 Task: View all reviews of home in Joshua Tree, California, United States.
Action: Mouse moved to (874, 85)
Screenshot: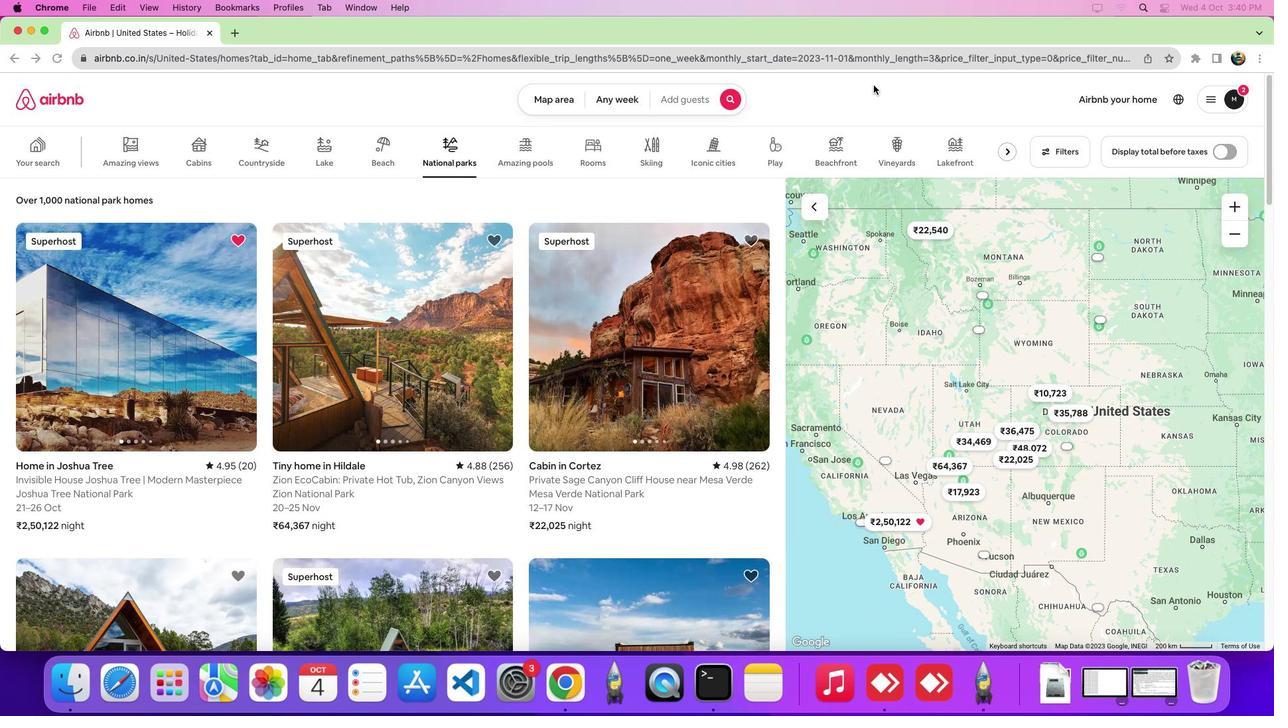 
Action: Mouse pressed left at (874, 85)
Screenshot: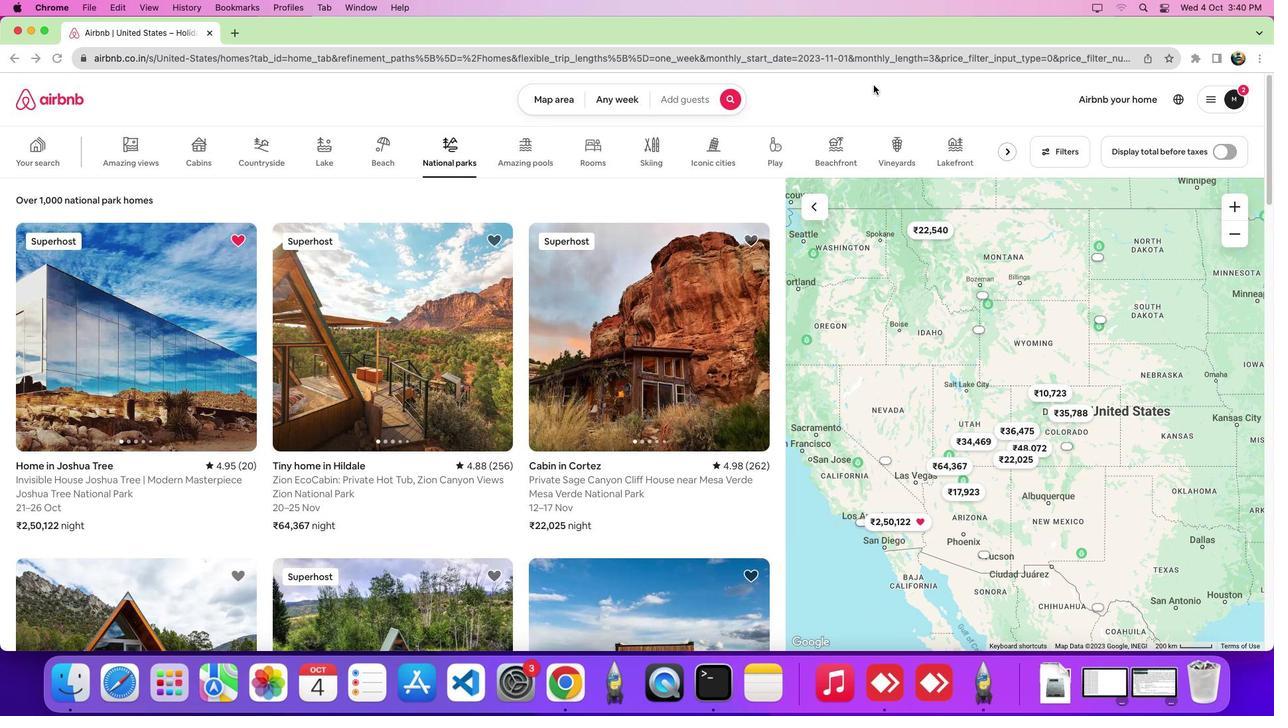 
Action: Mouse moved to (458, 161)
Screenshot: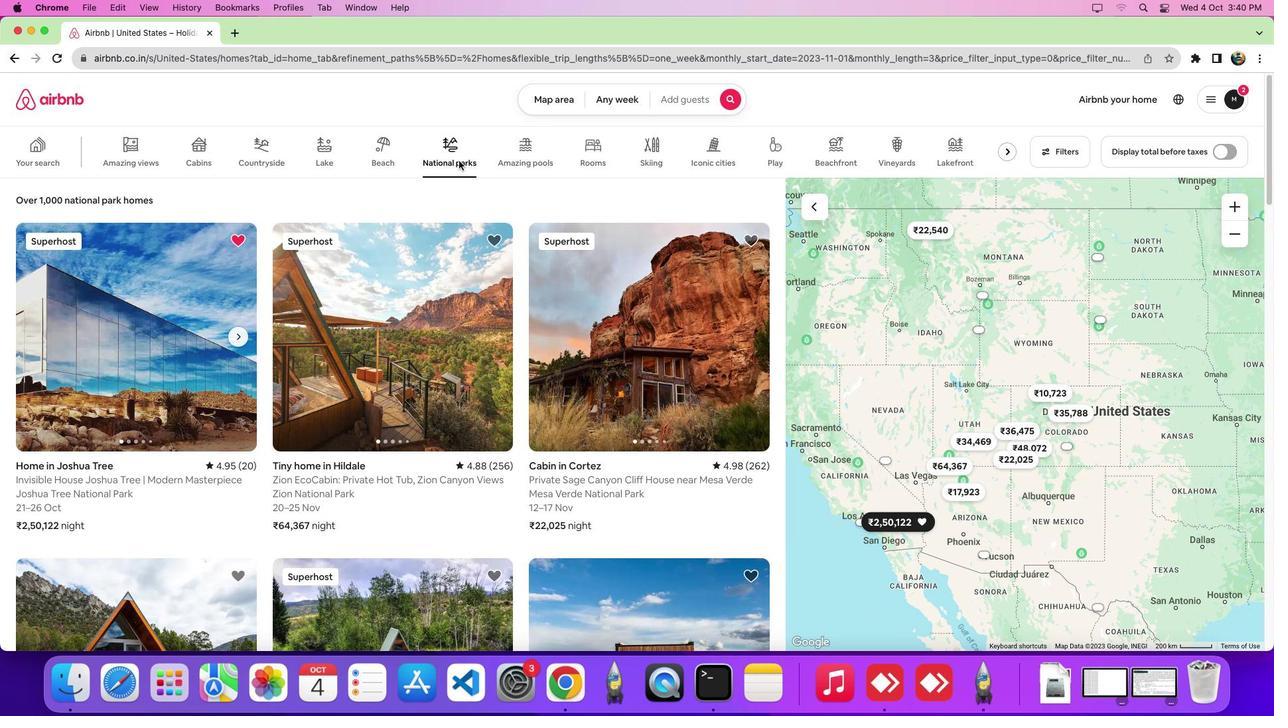 
Action: Mouse pressed left at (458, 161)
Screenshot: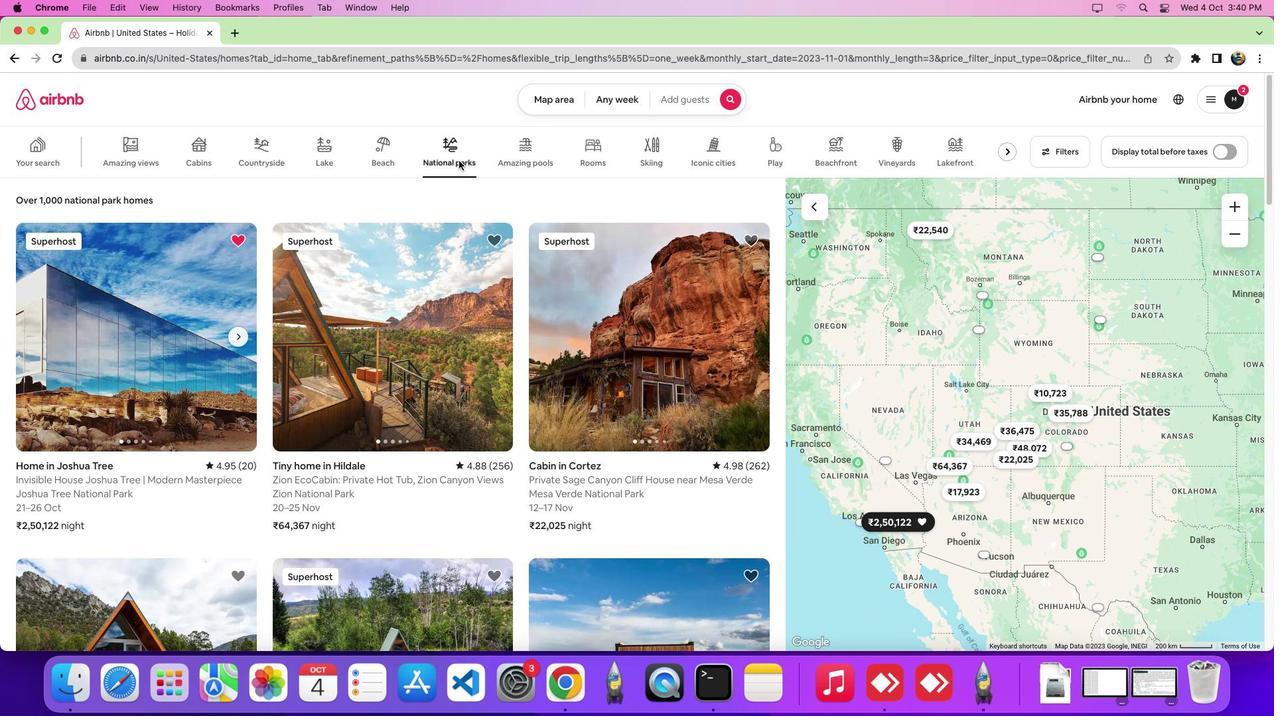 
Action: Mouse moved to (142, 315)
Screenshot: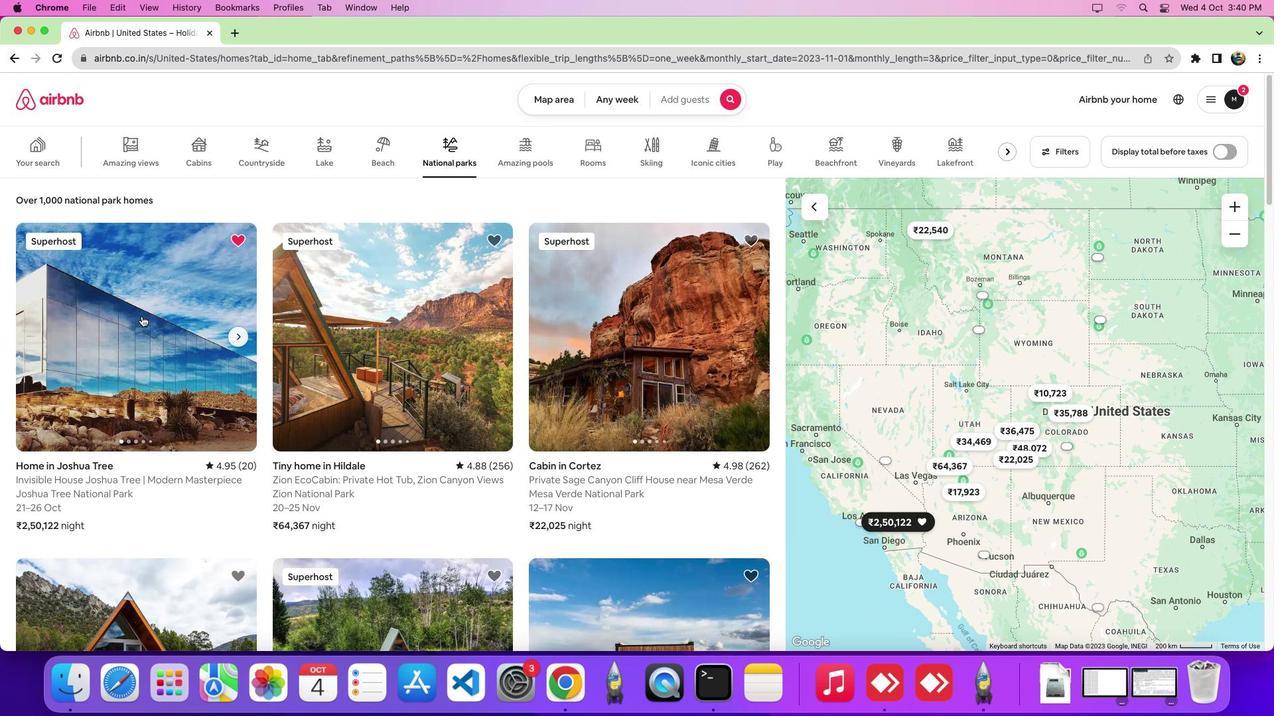 
Action: Mouse pressed left at (142, 315)
Screenshot: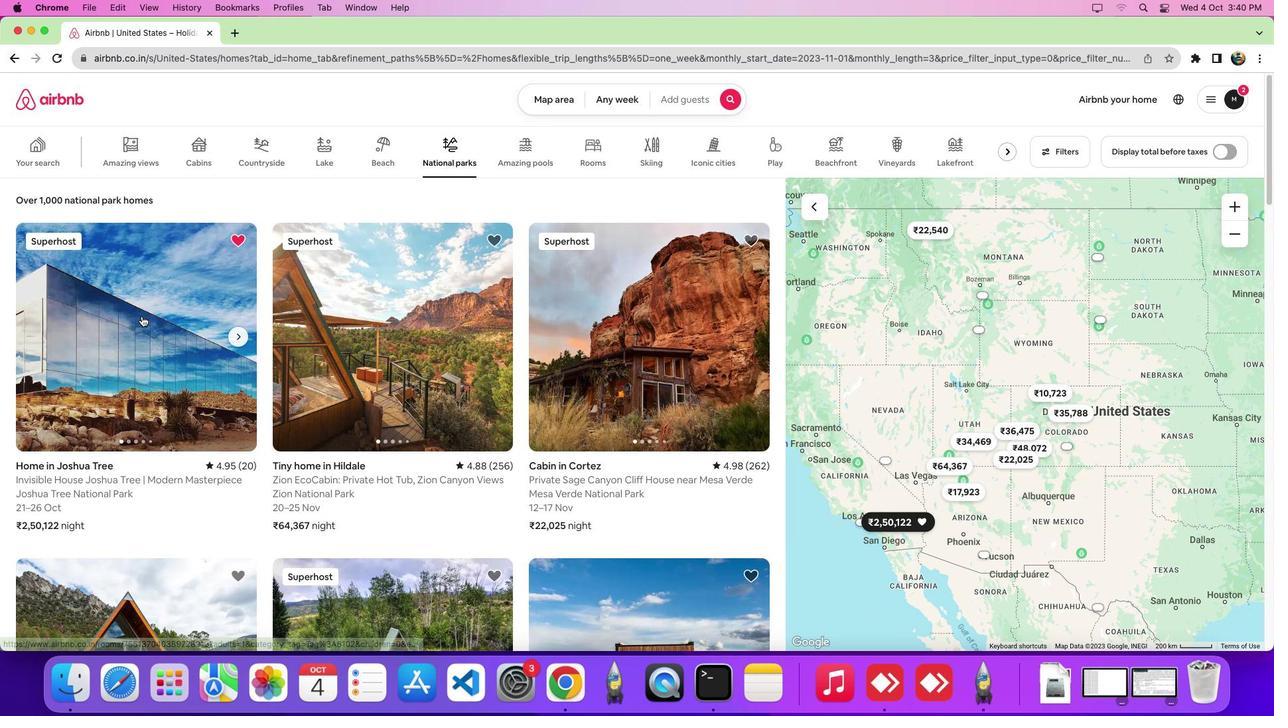 
Action: Mouse moved to (599, 292)
Screenshot: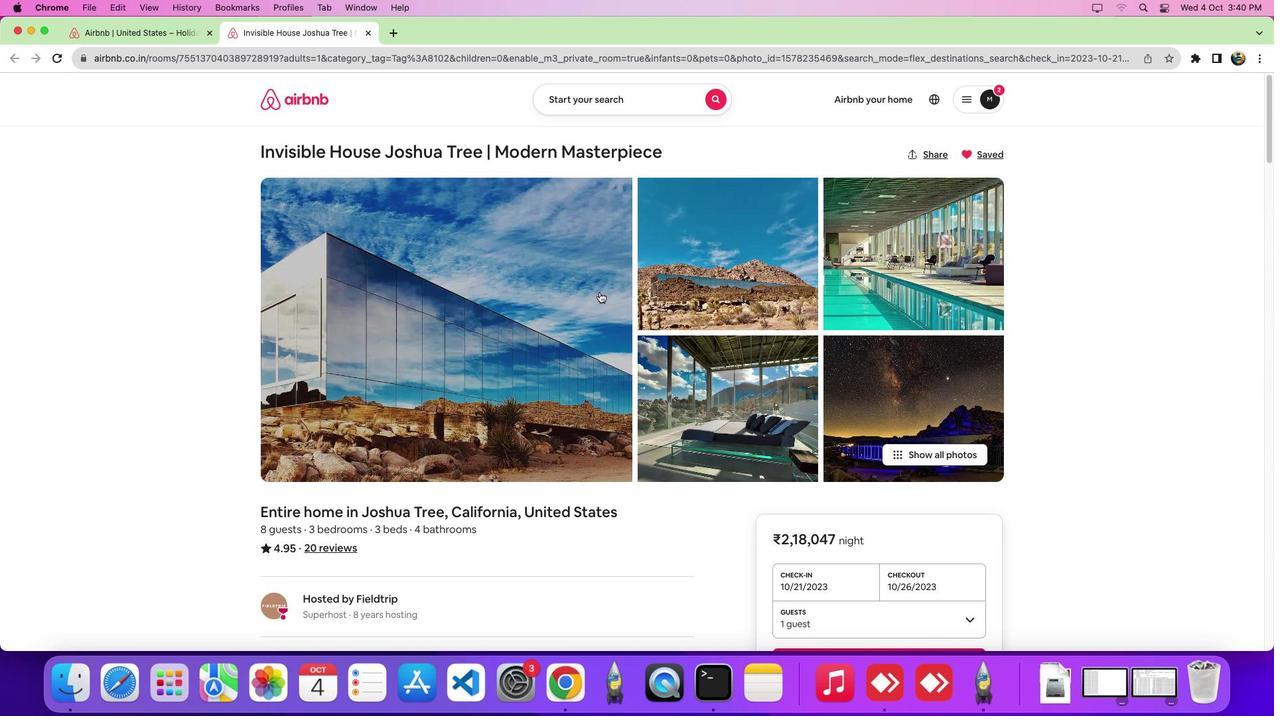 
Action: Mouse scrolled (599, 292) with delta (0, 0)
Screenshot: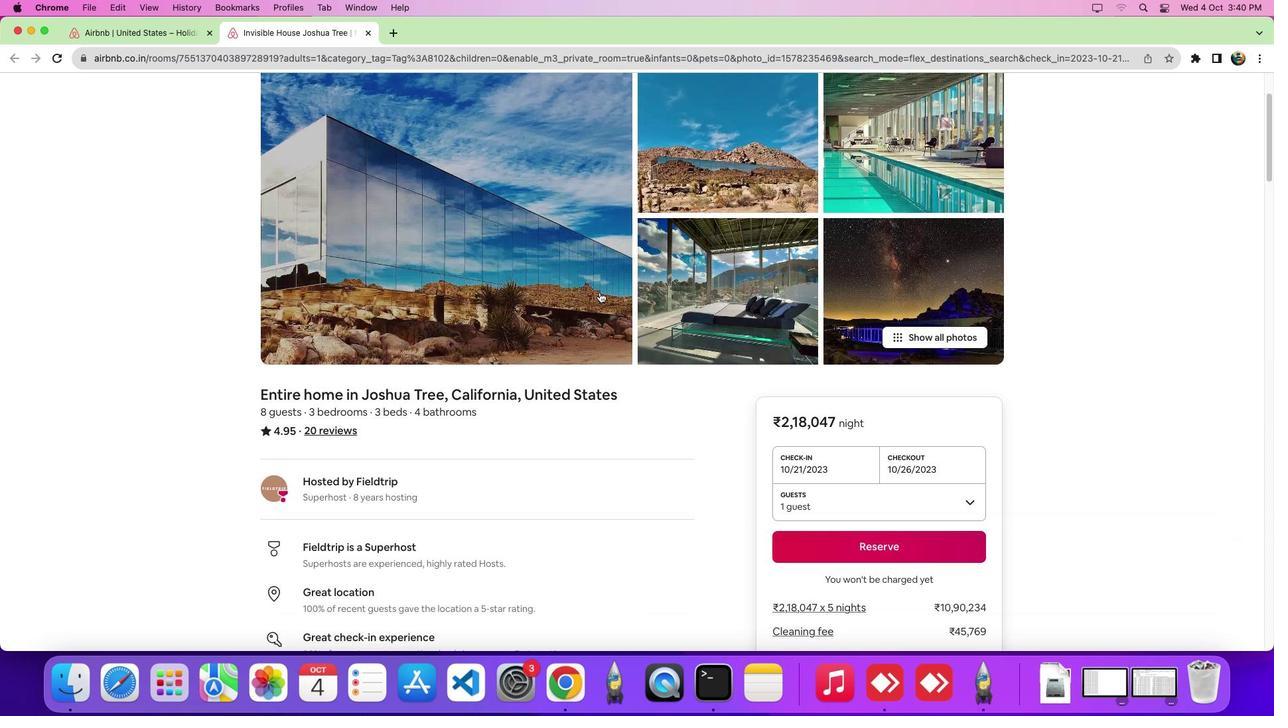 
Action: Mouse scrolled (599, 292) with delta (0, 0)
Screenshot: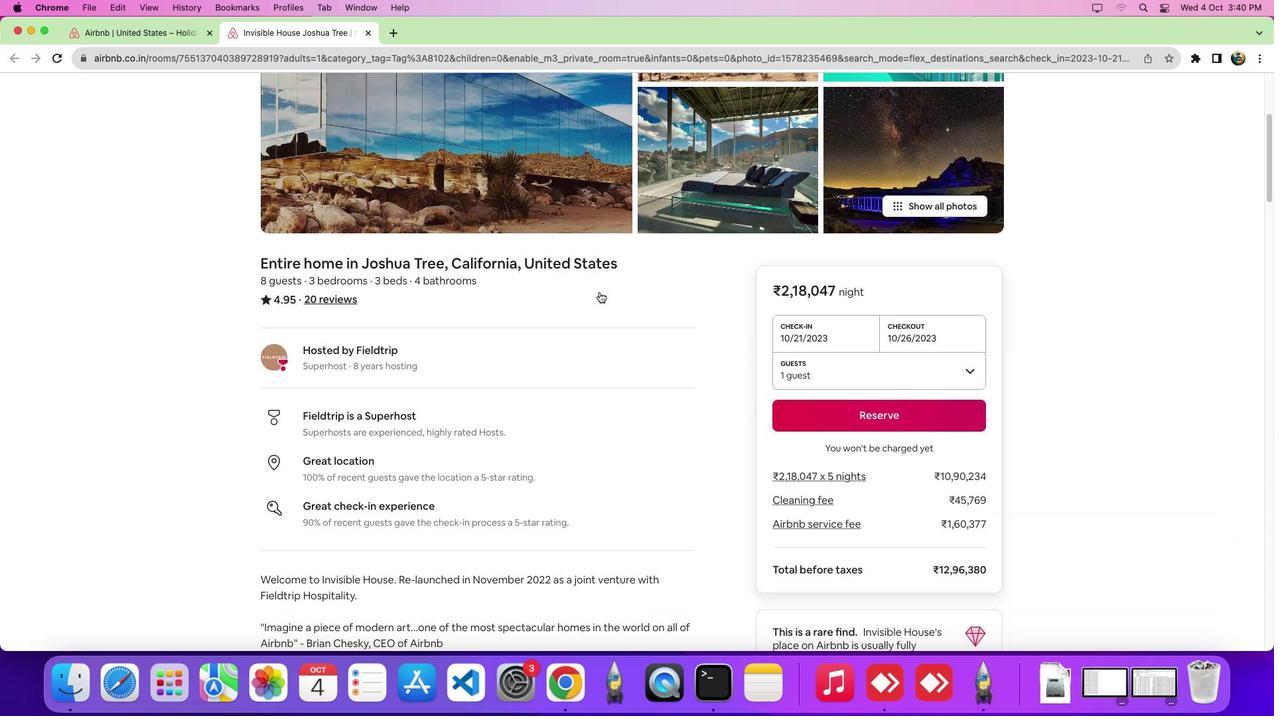 
Action: Mouse scrolled (599, 292) with delta (0, -5)
Screenshot: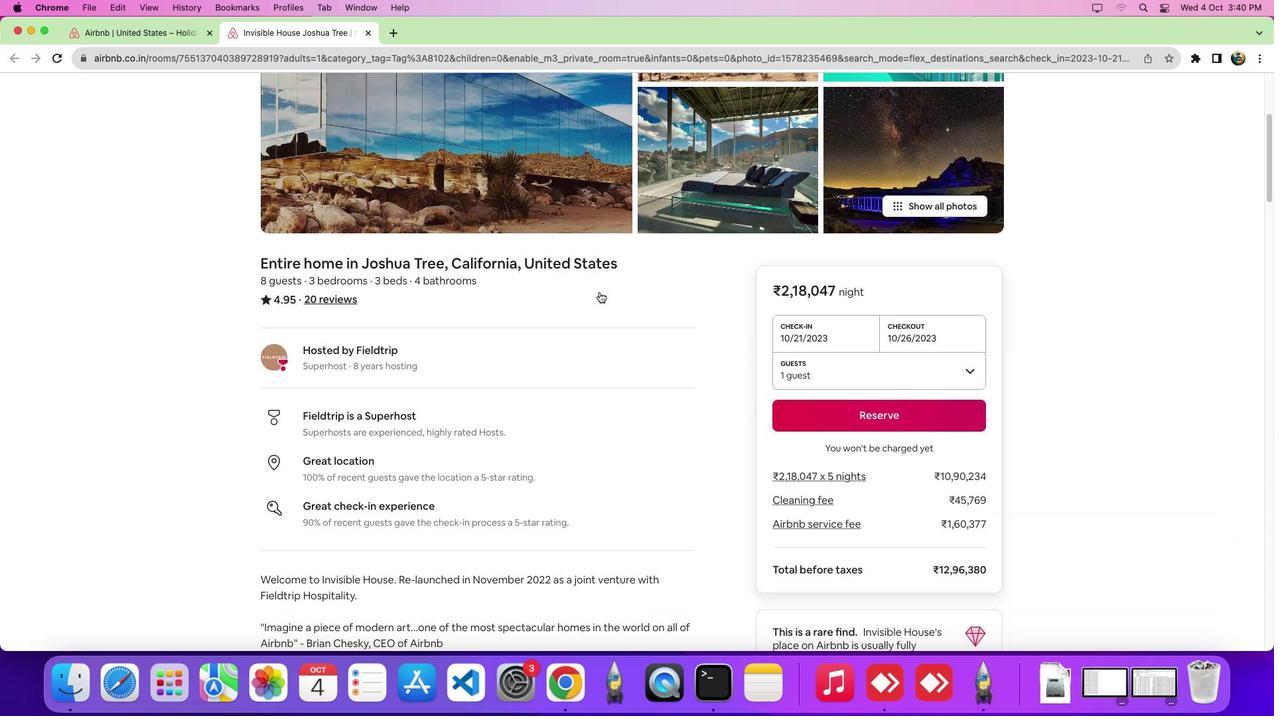 
Action: Mouse scrolled (599, 292) with delta (0, -6)
Screenshot: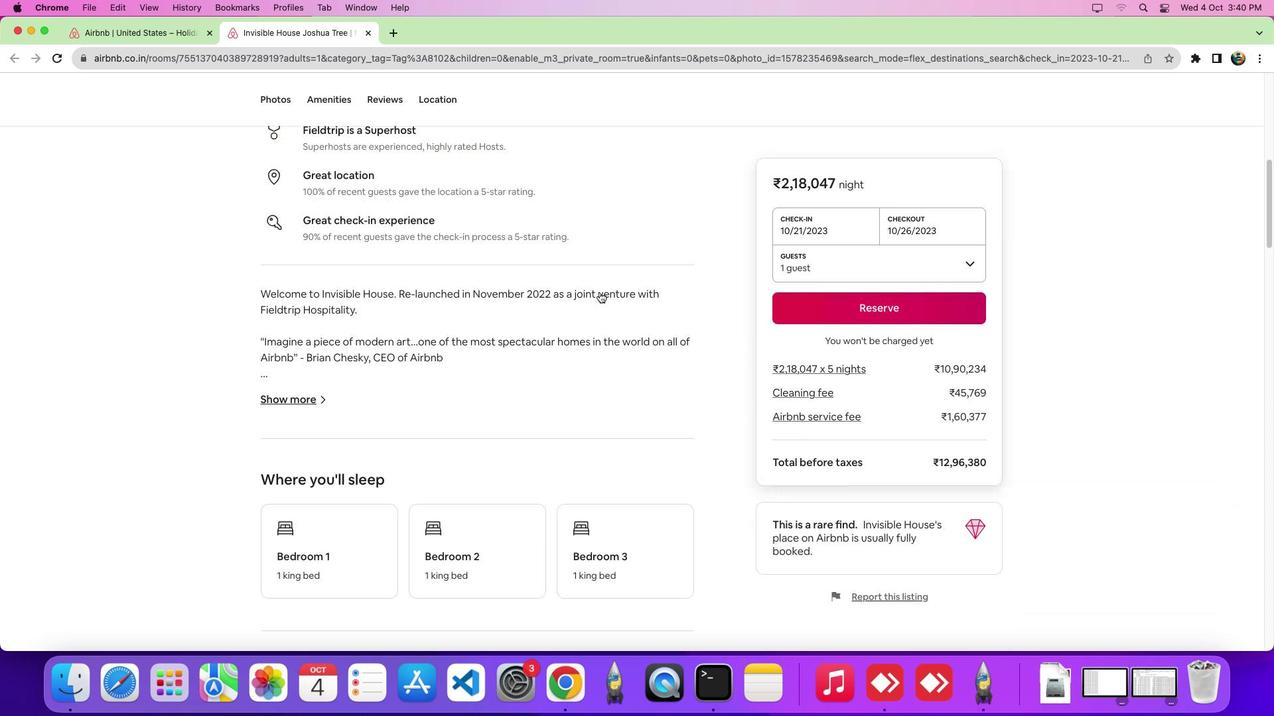 
Action: Mouse moved to (597, 290)
Screenshot: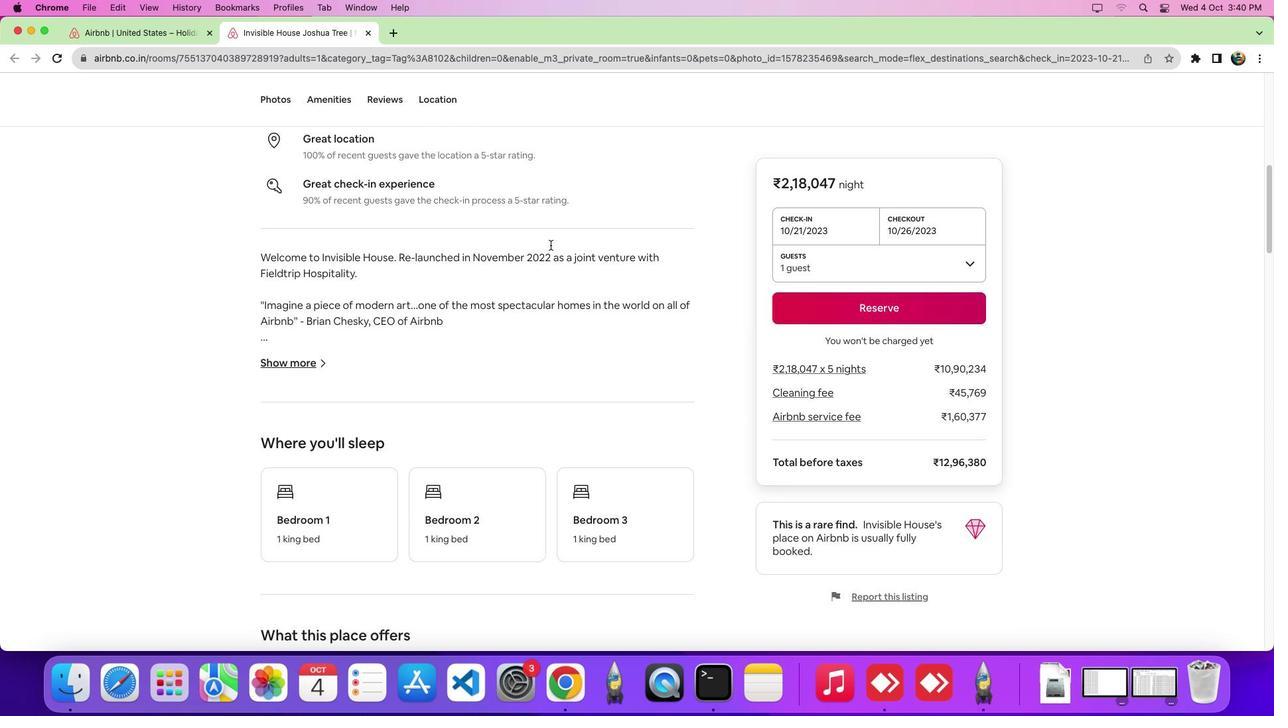 
Action: Mouse scrolled (597, 290) with delta (0, 0)
Screenshot: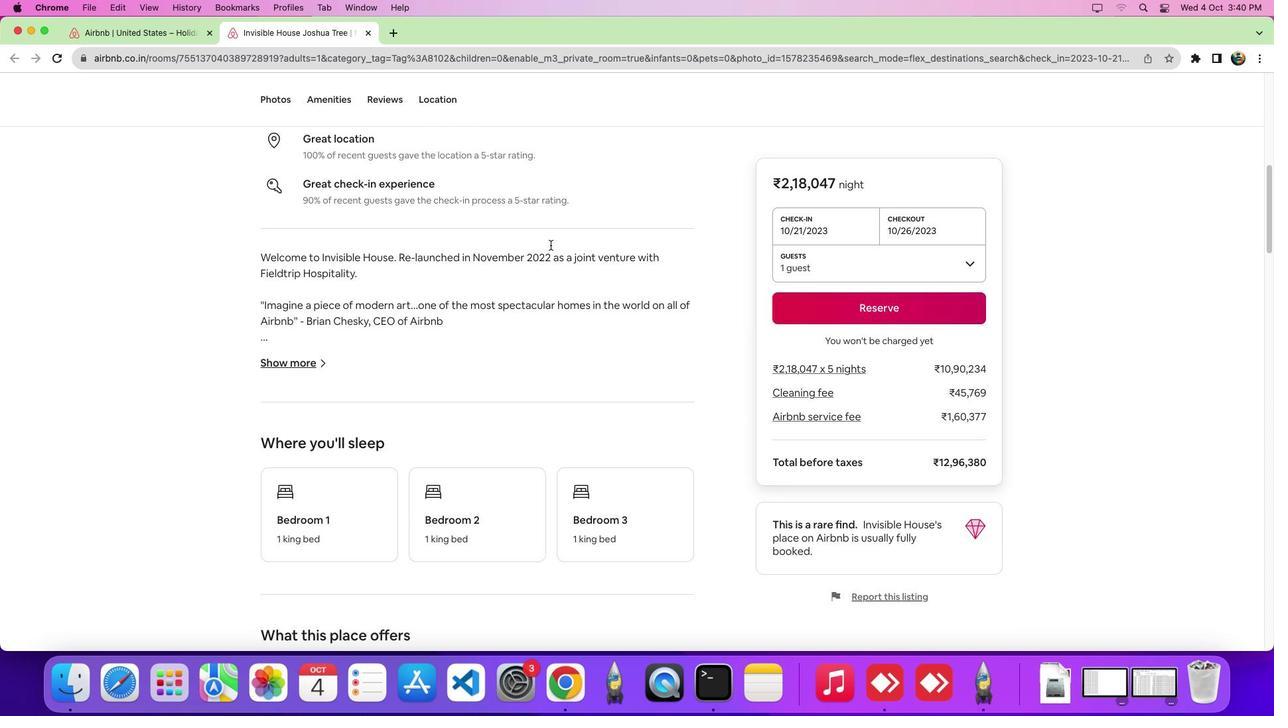 
Action: Mouse moved to (591, 282)
Screenshot: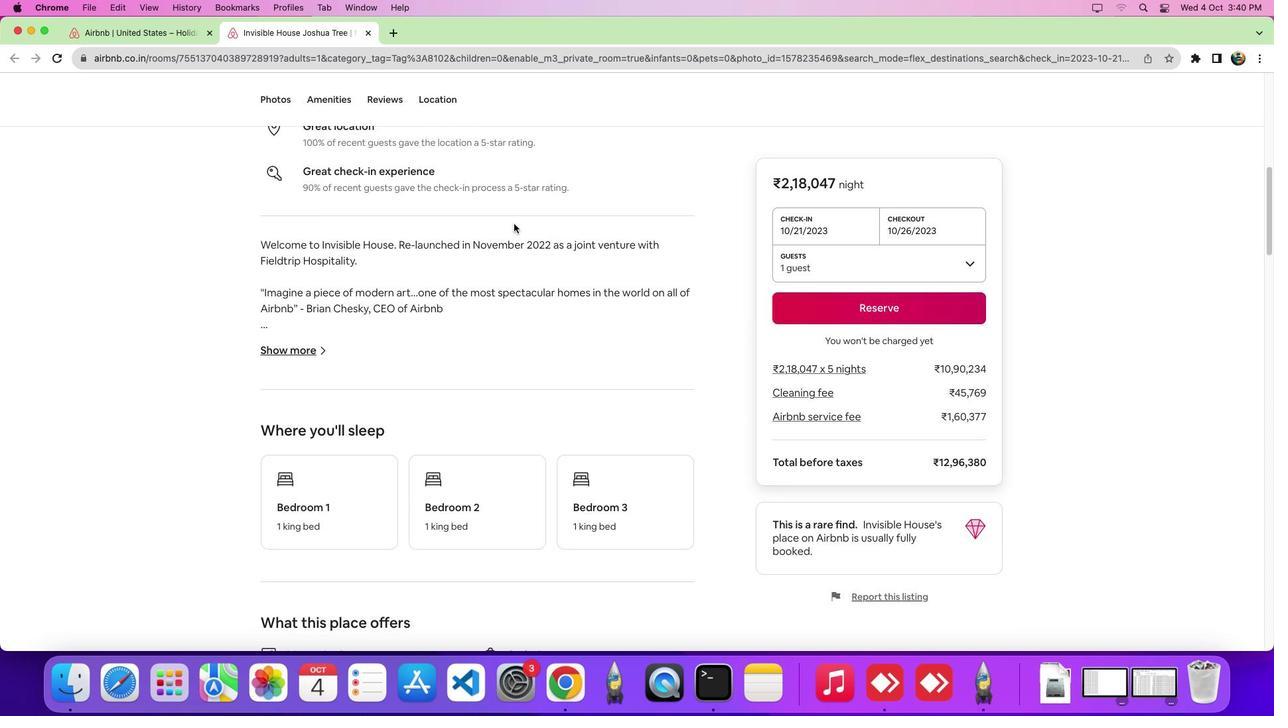 
Action: Mouse scrolled (591, 282) with delta (0, 0)
Screenshot: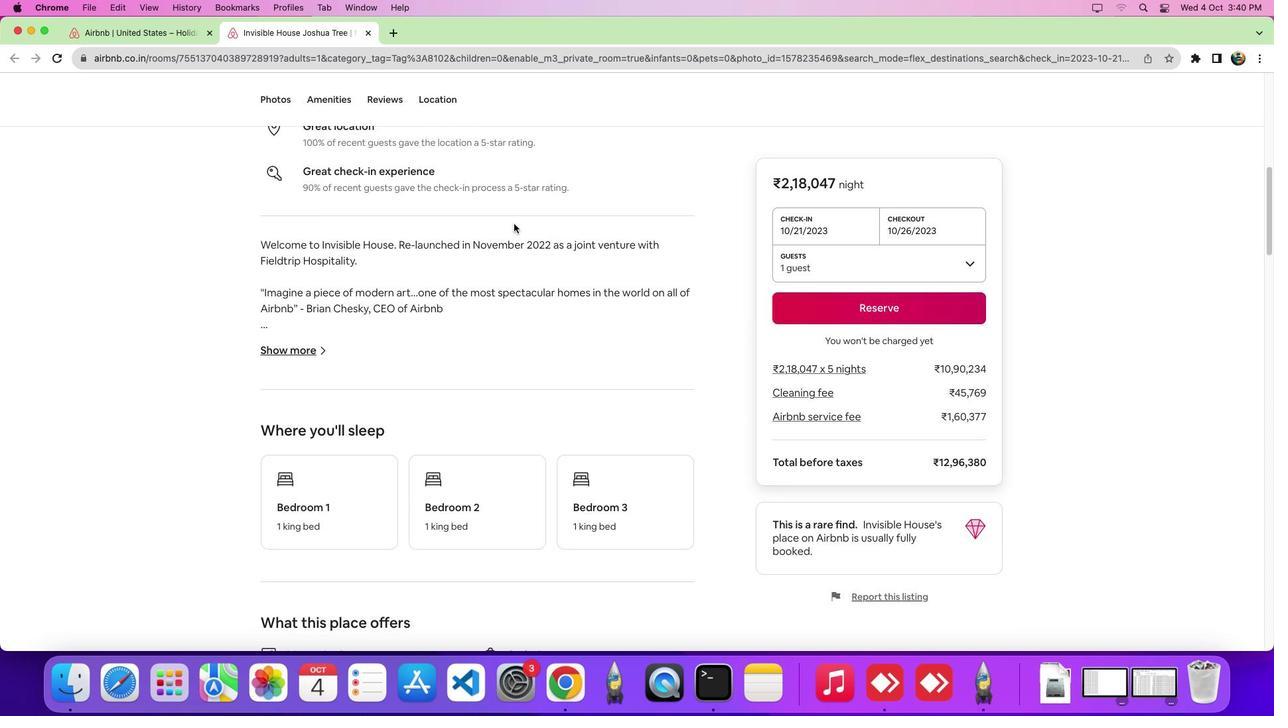 
Action: Mouse moved to (379, 103)
Screenshot: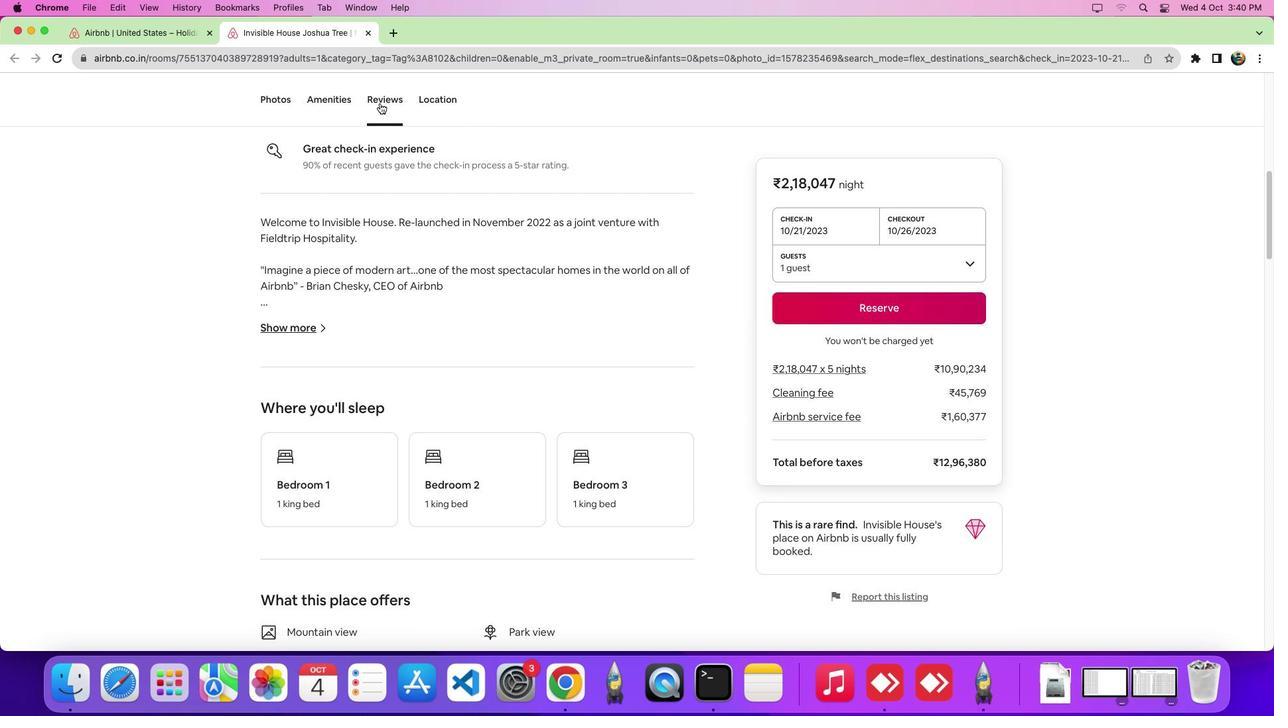
Action: Mouse pressed left at (379, 103)
Screenshot: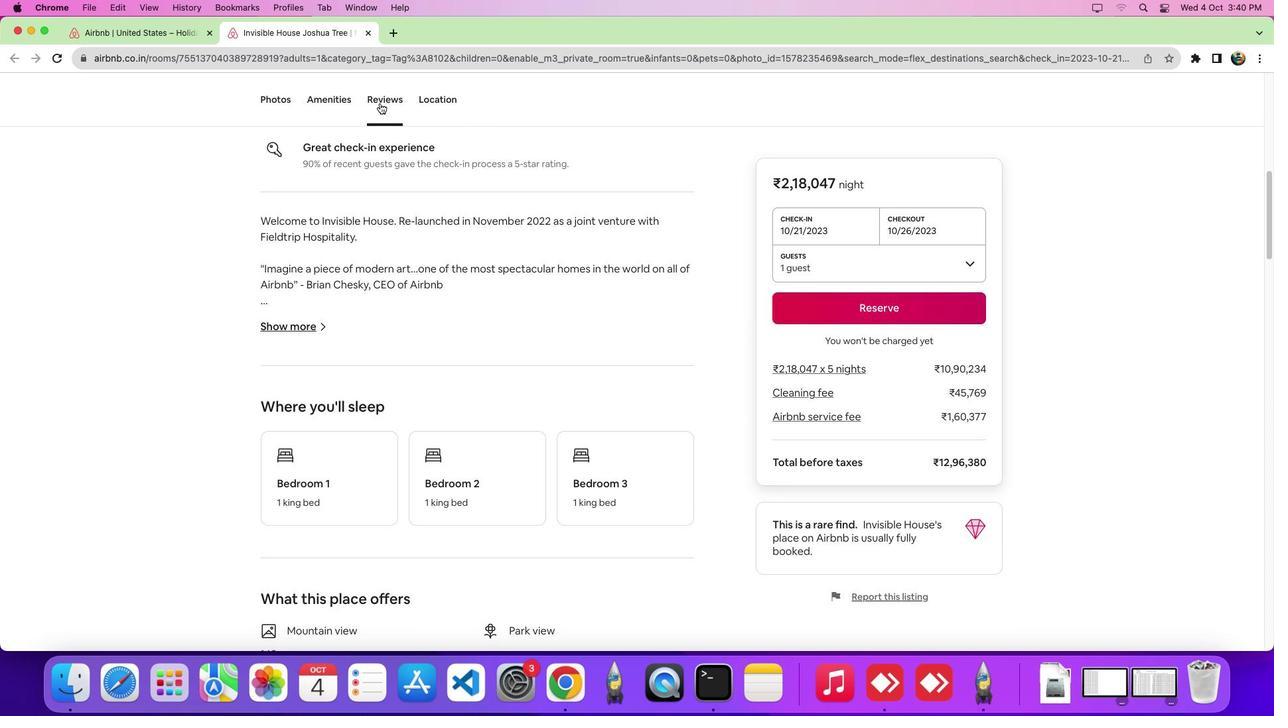 
Action: Mouse moved to (427, 272)
Screenshot: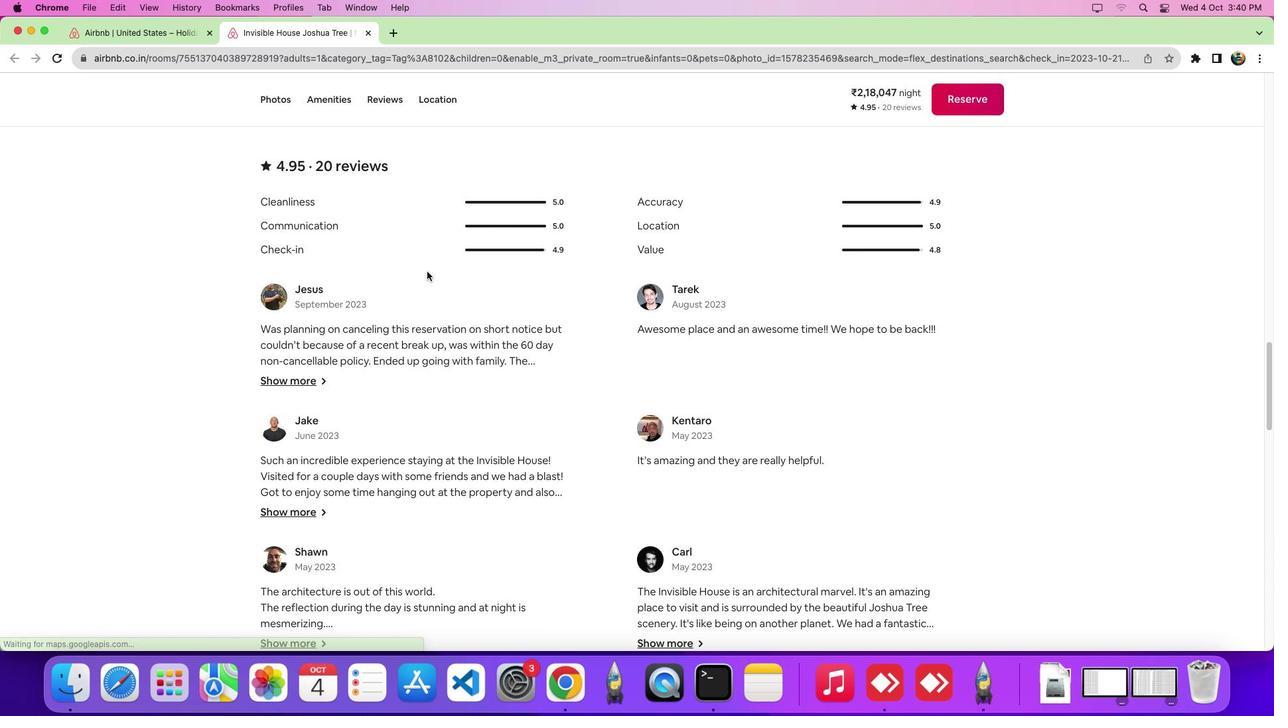 
Action: Mouse scrolled (427, 272) with delta (0, 0)
Screenshot: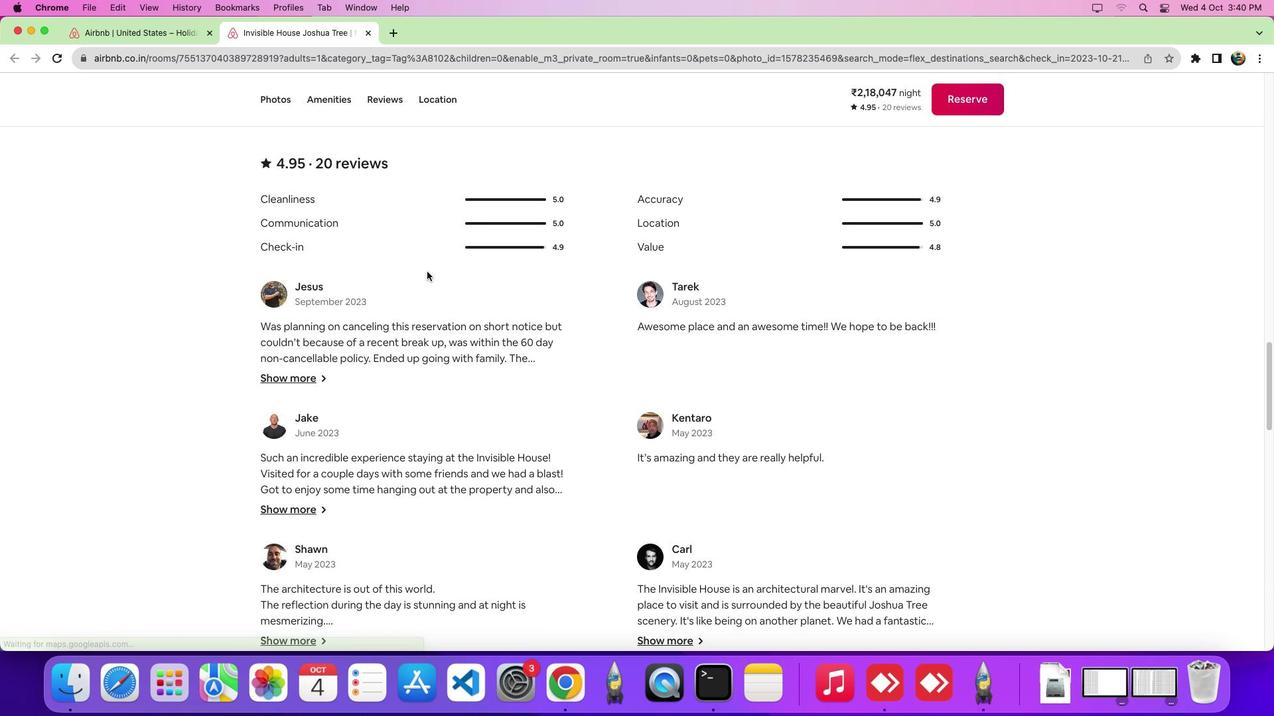 
Action: Mouse scrolled (427, 272) with delta (0, 0)
Screenshot: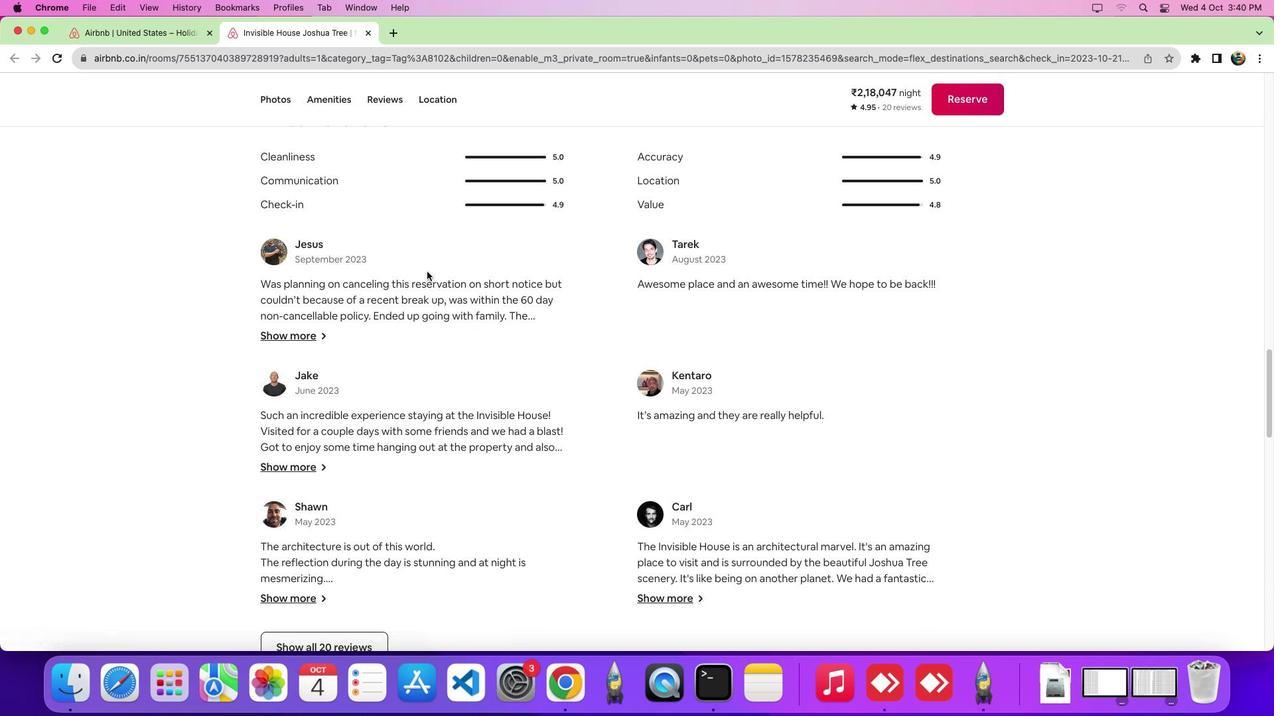 
Action: Mouse scrolled (427, 272) with delta (0, -4)
Screenshot: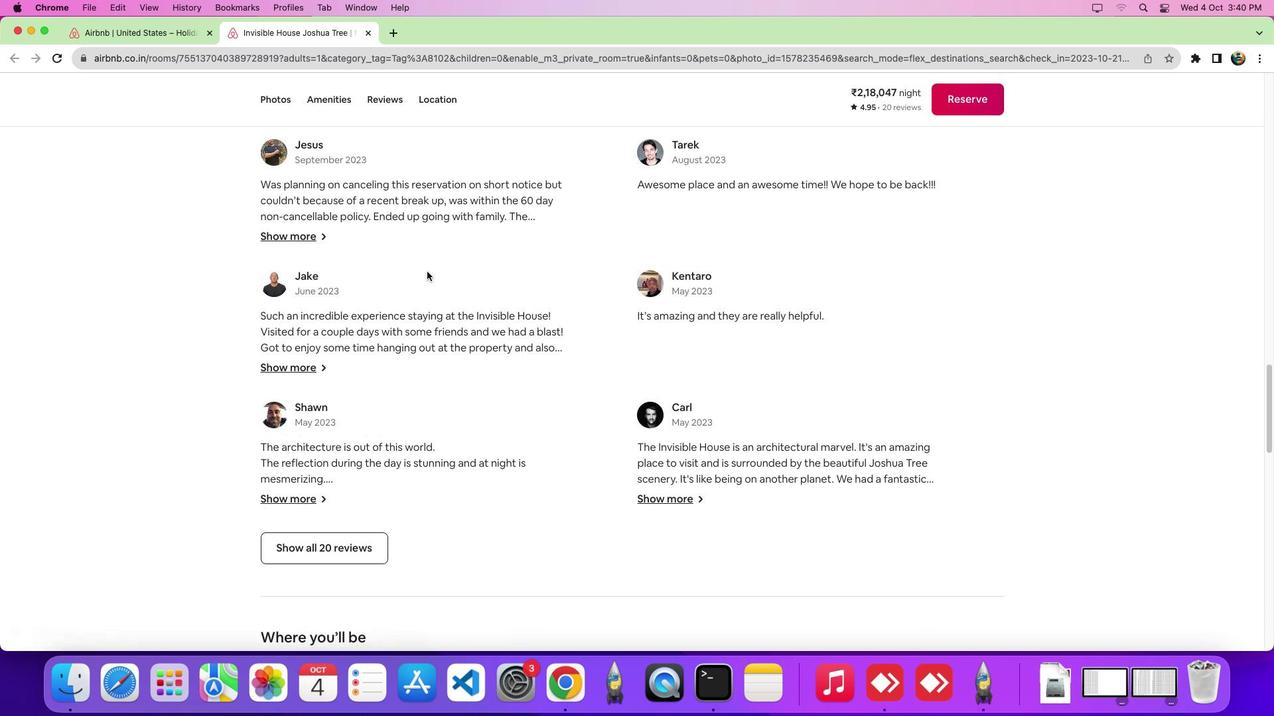 
Action: Mouse scrolled (427, 272) with delta (0, -4)
Screenshot: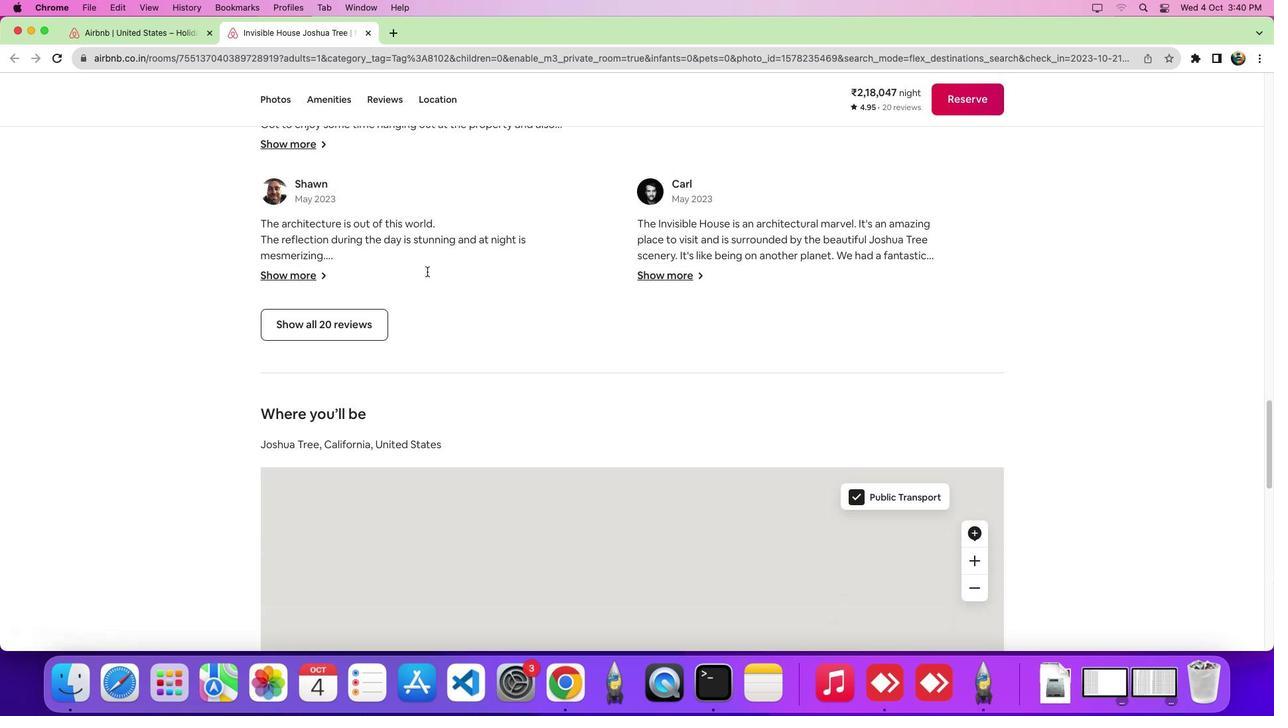 
Action: Mouse moved to (337, 235)
Screenshot: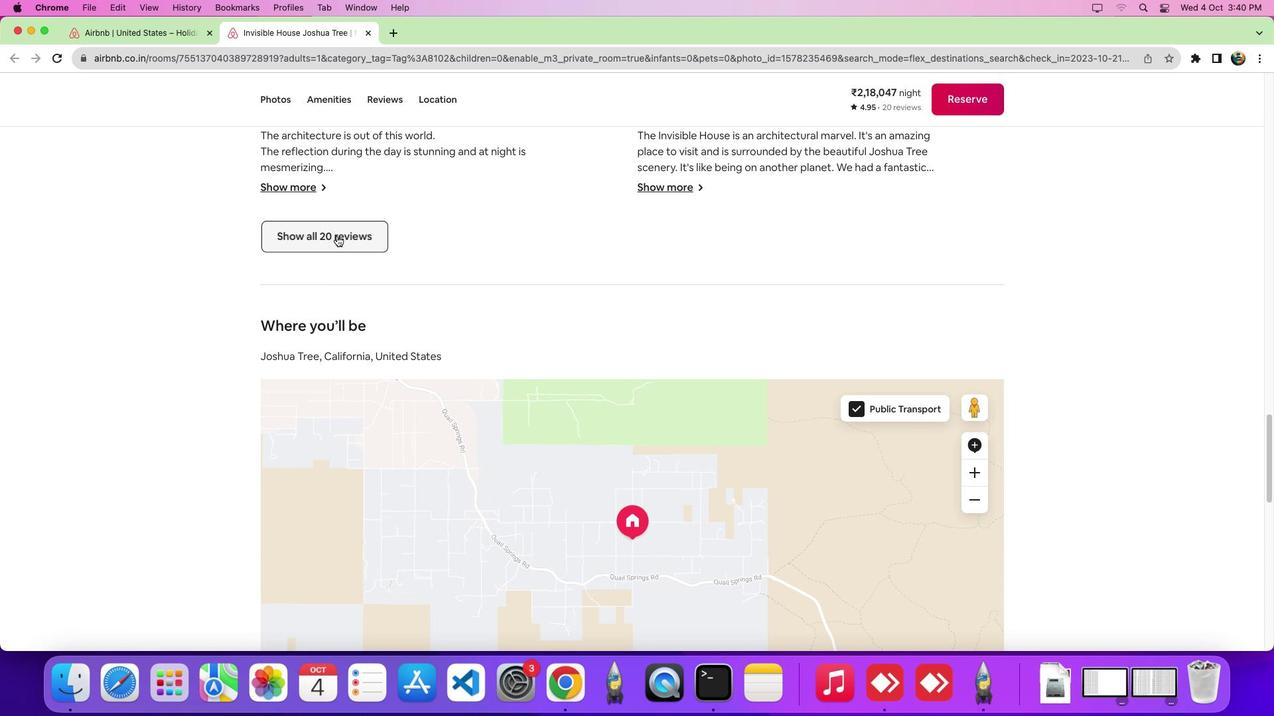 
Action: Mouse pressed left at (337, 235)
Screenshot: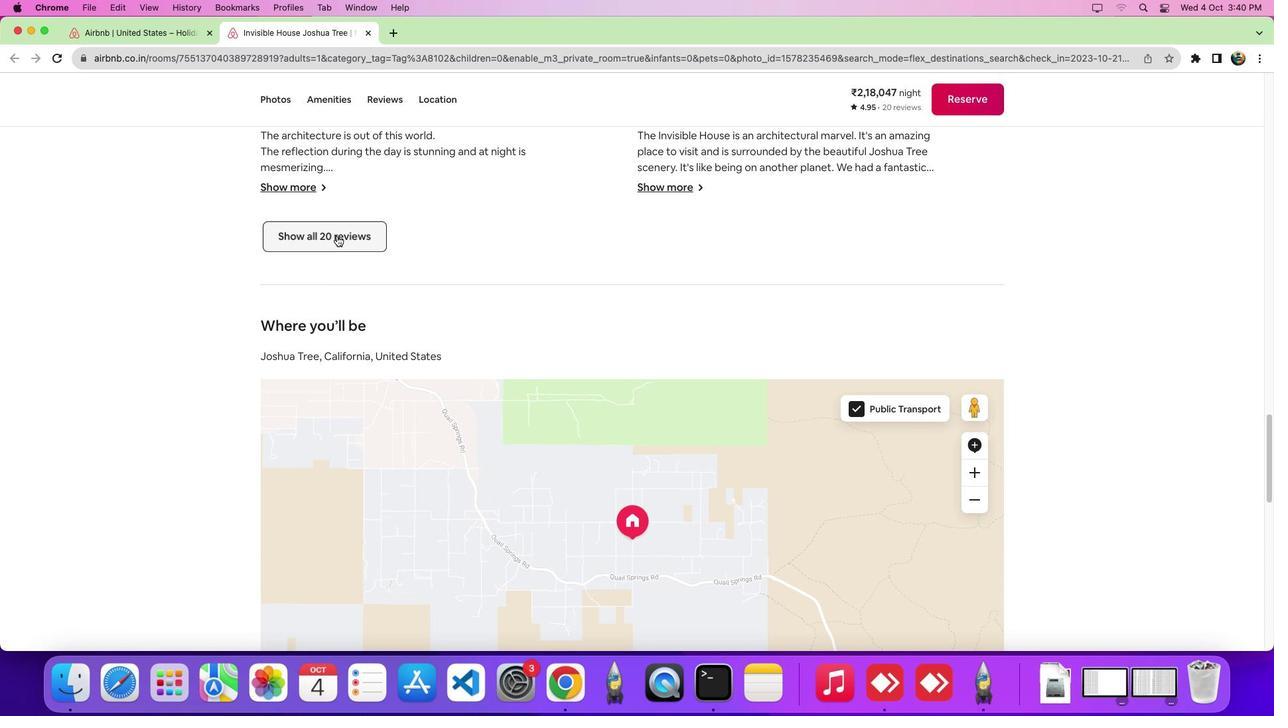 
Action: Mouse moved to (495, 368)
Screenshot: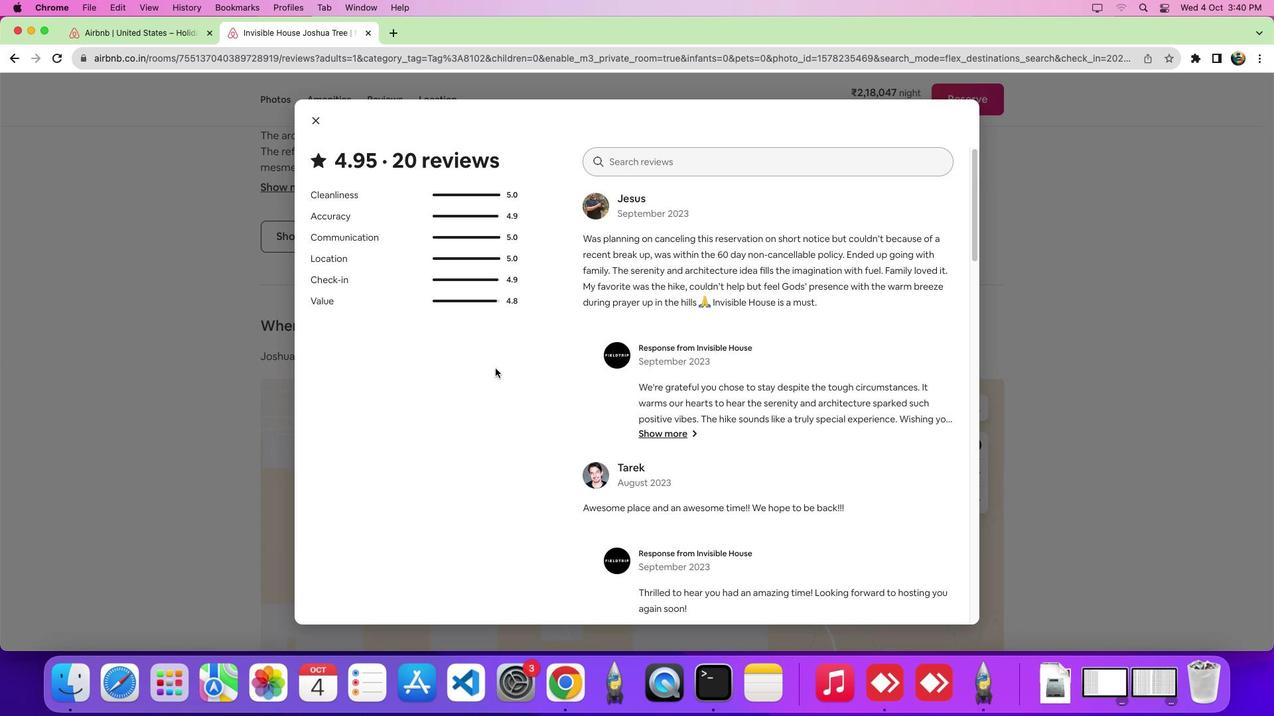 
Action: Mouse scrolled (495, 368) with delta (0, 0)
Screenshot: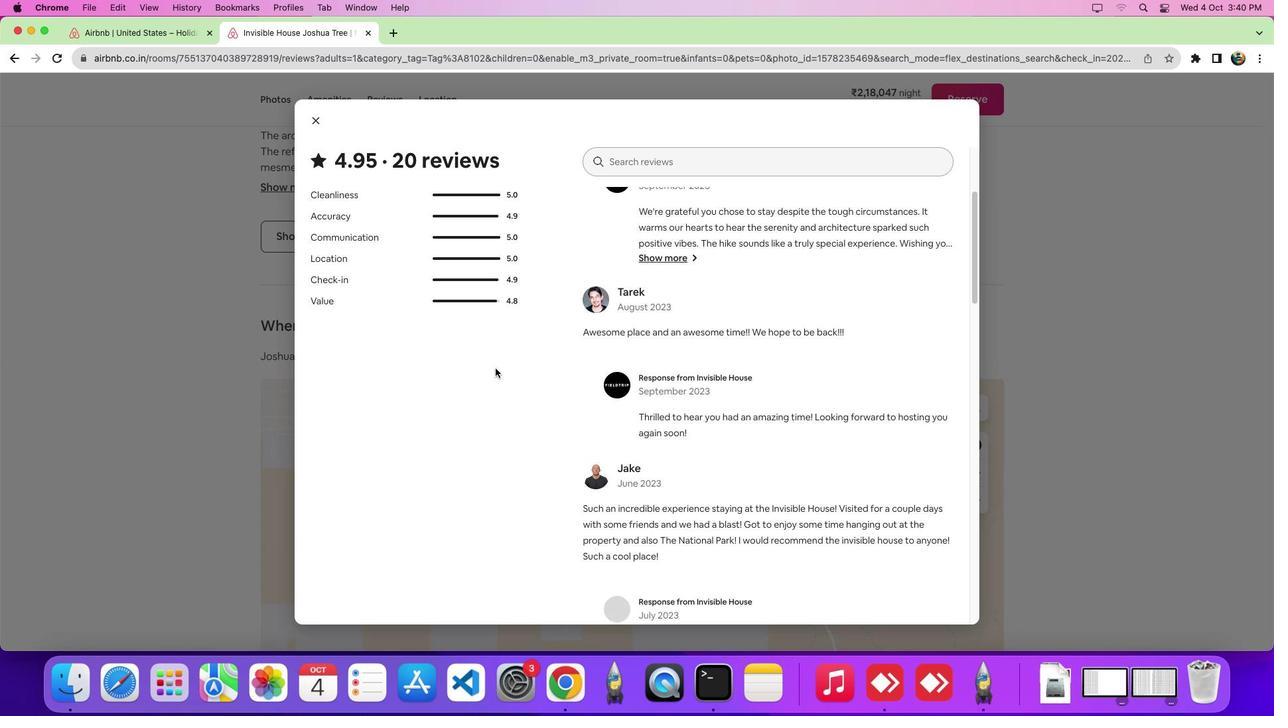 
Action: Mouse scrolled (495, 368) with delta (0, 0)
Screenshot: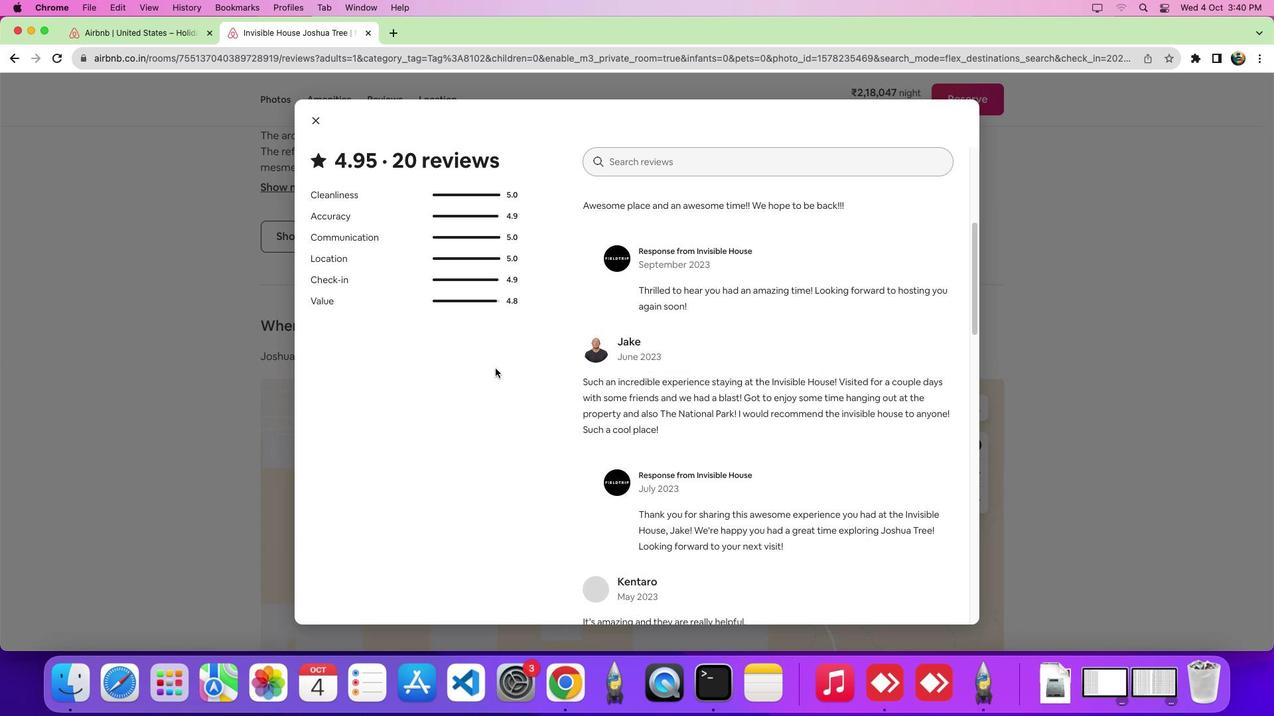 
Action: Mouse scrolled (495, 368) with delta (0, -5)
Screenshot: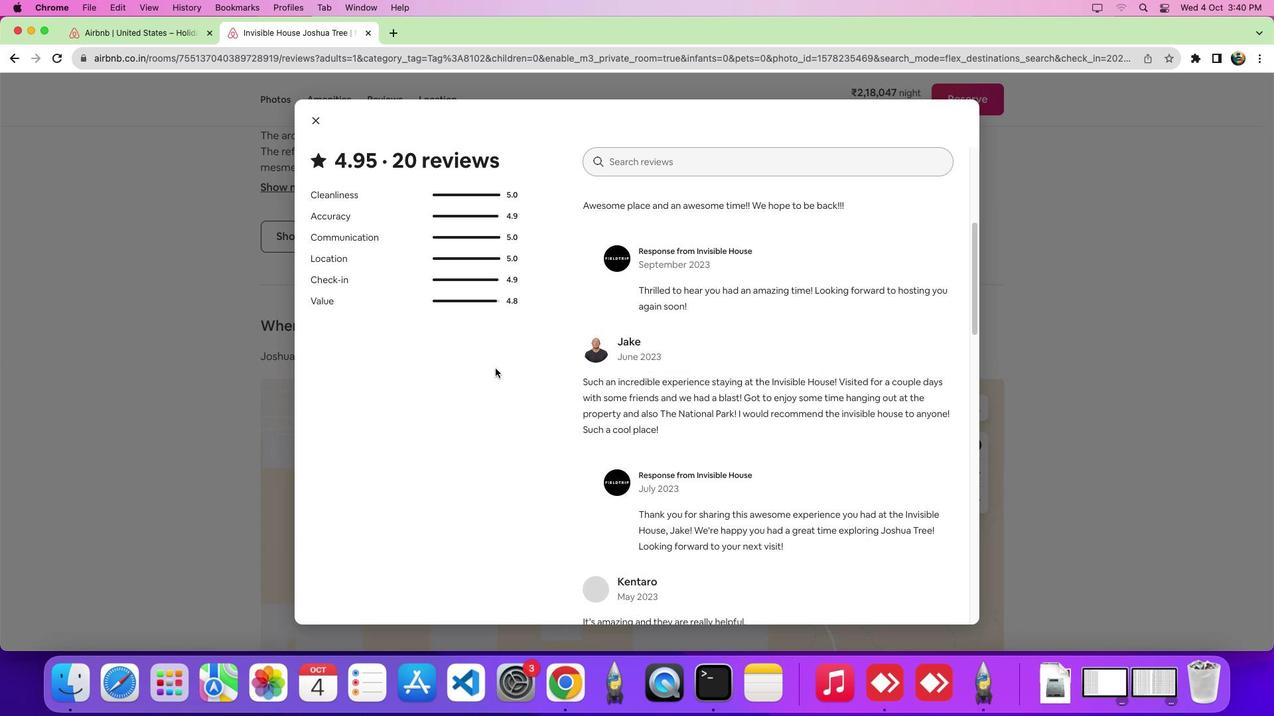 
Action: Mouse scrolled (495, 368) with delta (0, -7)
Screenshot: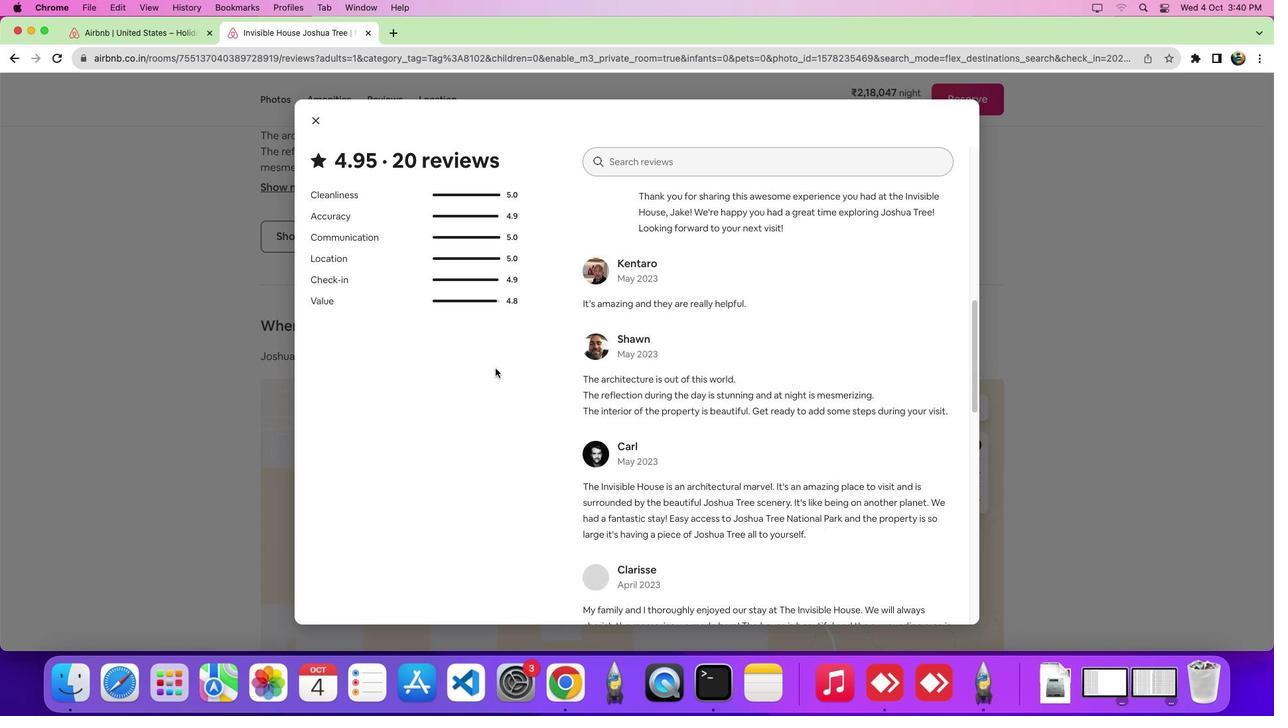 
Action: Mouse scrolled (495, 368) with delta (0, 0)
Screenshot: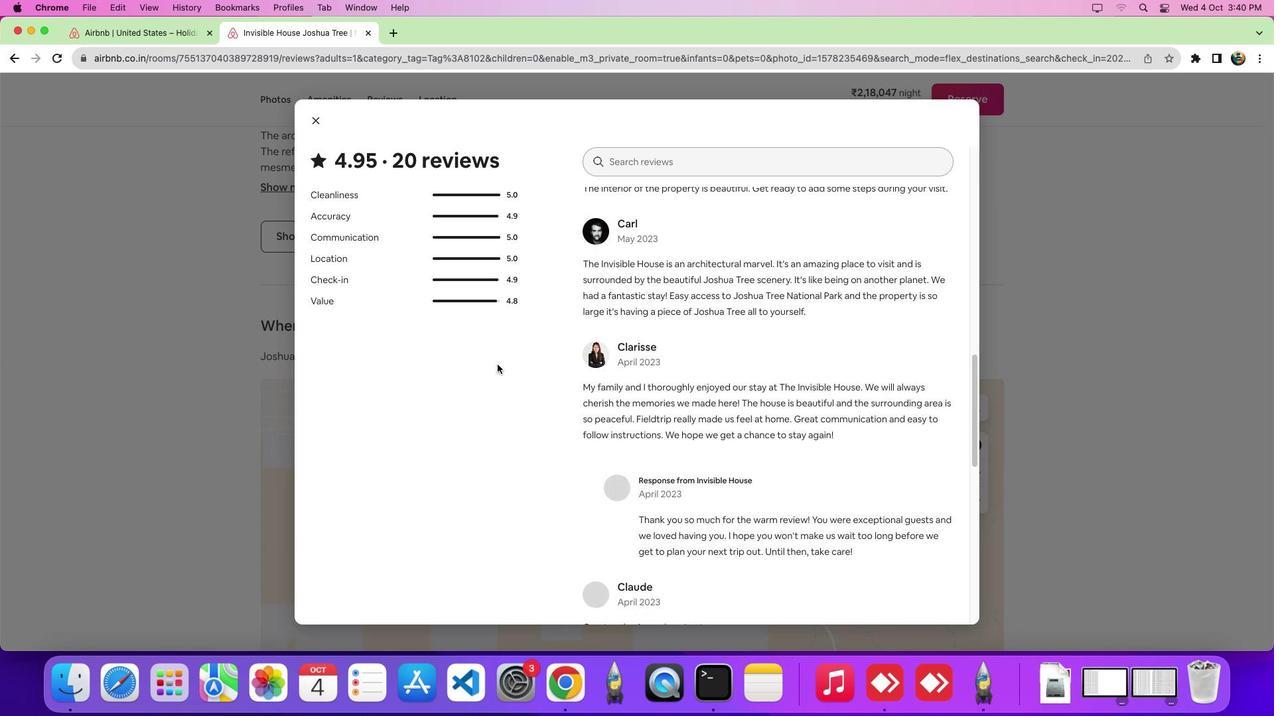 
Action: Mouse scrolled (495, 368) with delta (0, -1)
Screenshot: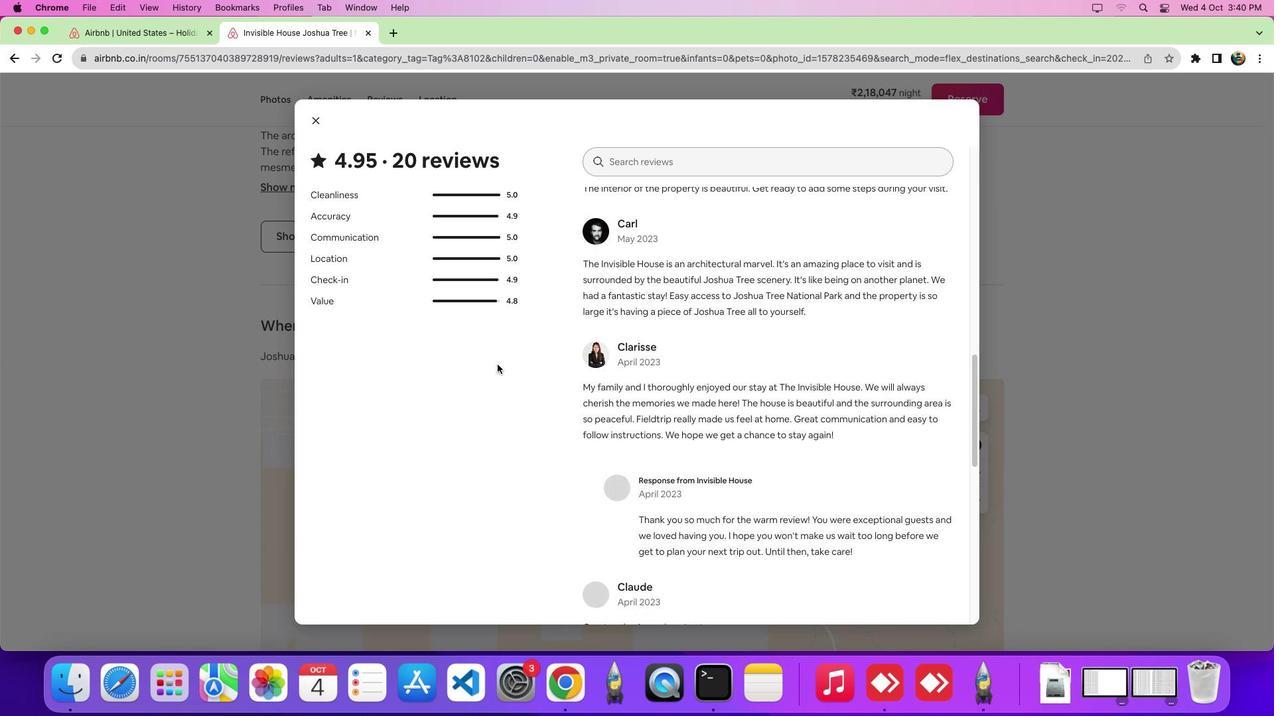 
Action: Mouse scrolled (495, 368) with delta (0, -5)
Screenshot: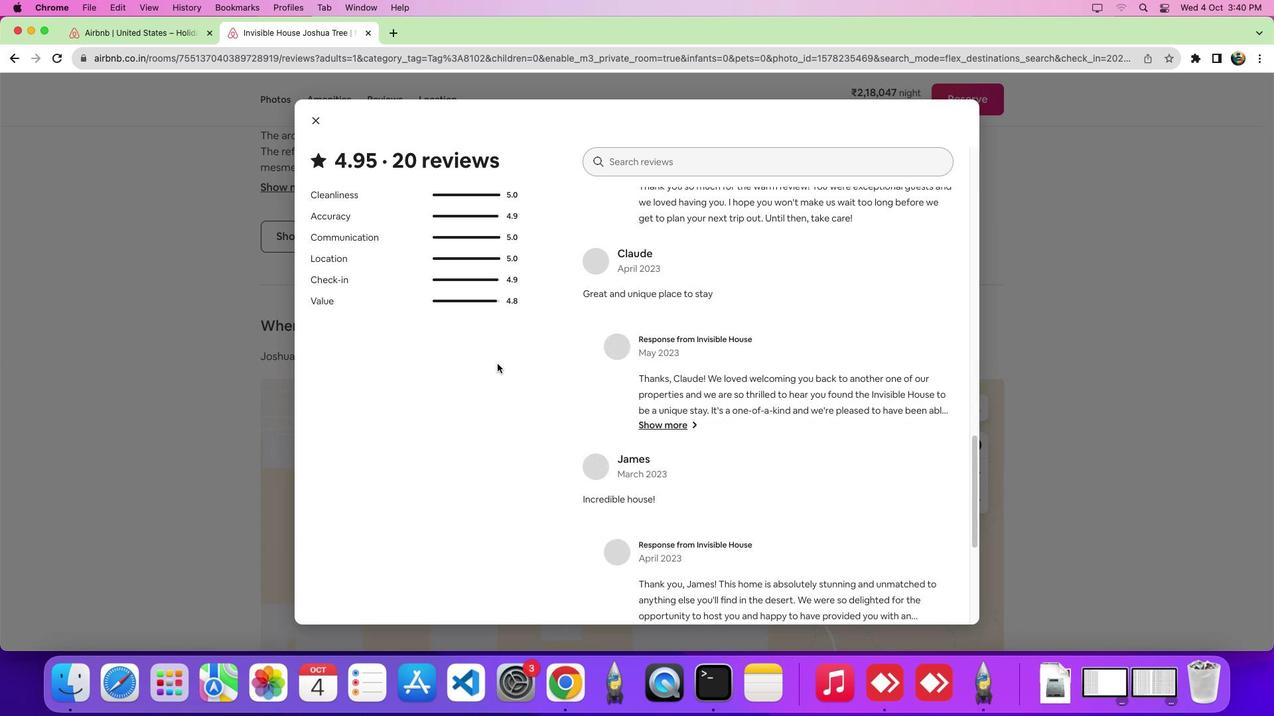 
Action: Mouse scrolled (495, 368) with delta (0, -9)
Screenshot: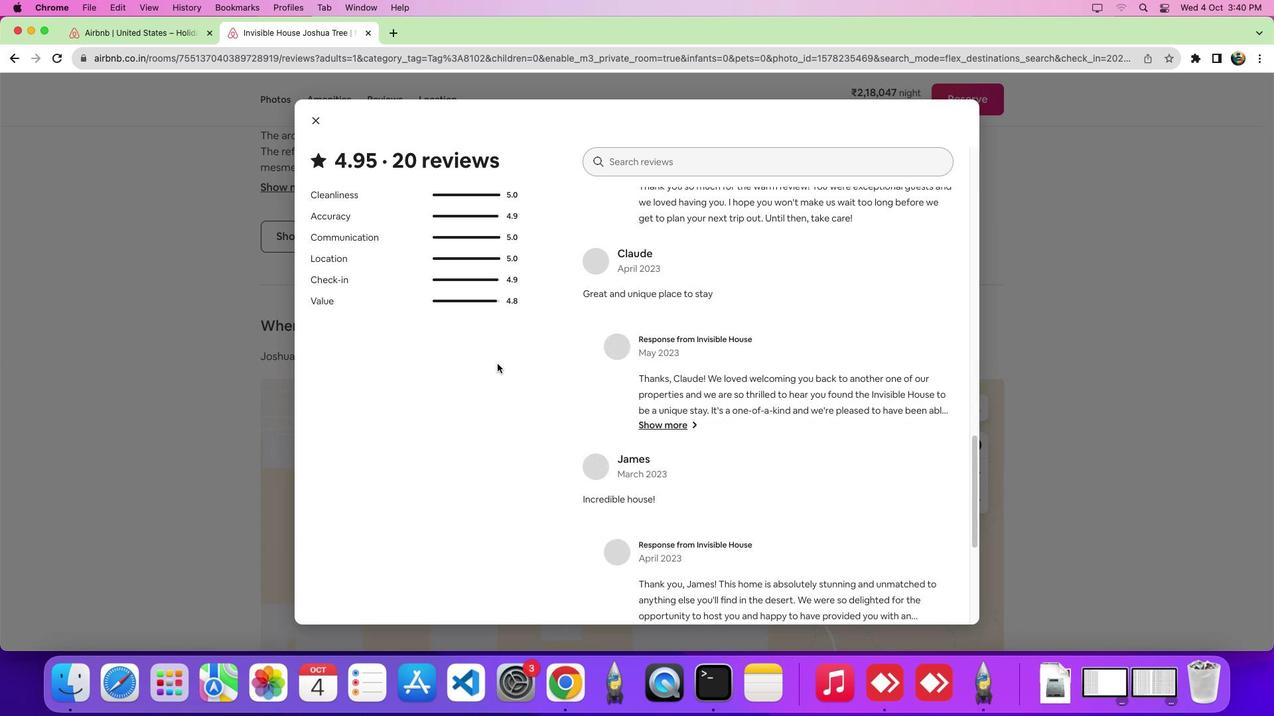 
Action: Mouse moved to (501, 364)
Screenshot: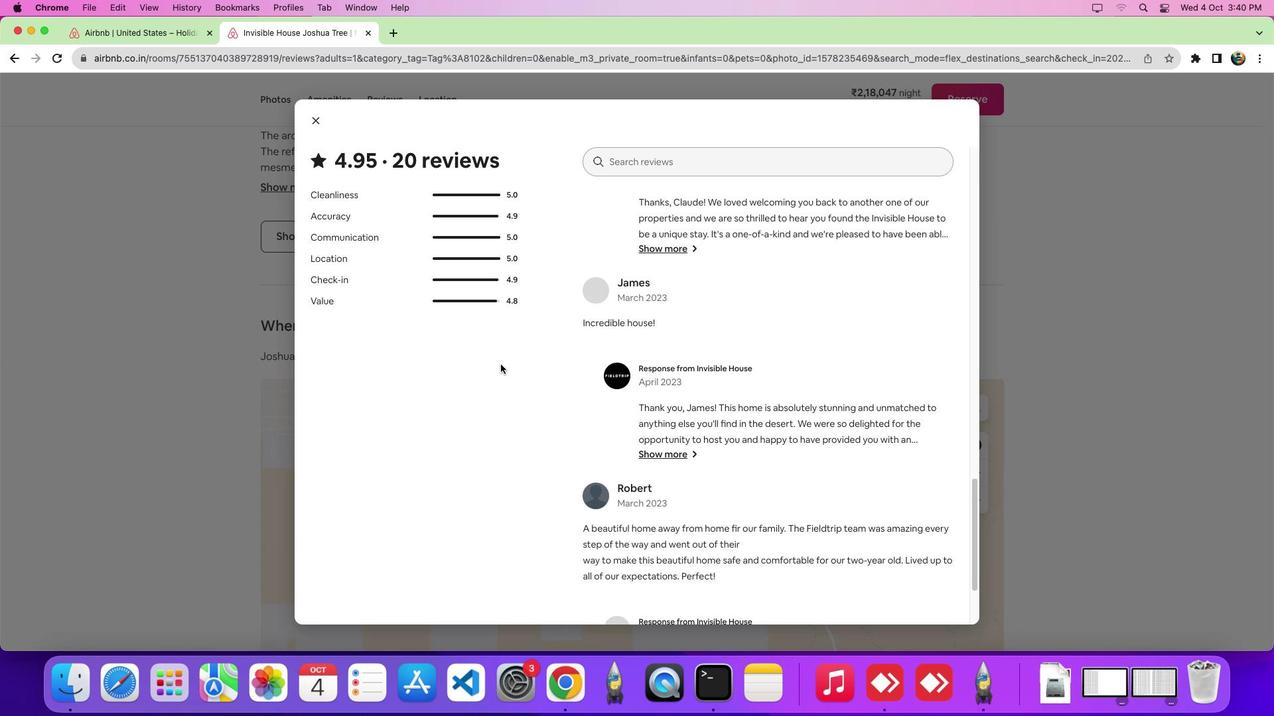 
Action: Mouse scrolled (501, 364) with delta (0, 0)
Screenshot: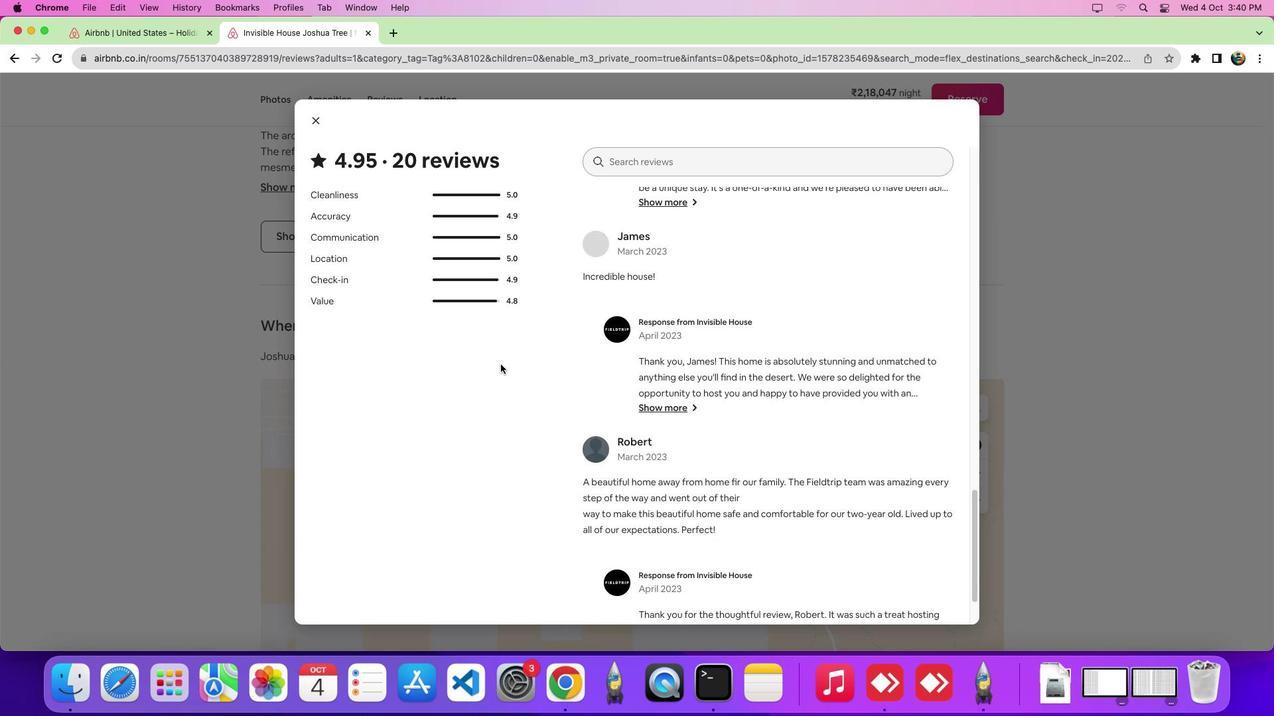 
Action: Mouse scrolled (501, 364) with delta (0, -1)
Screenshot: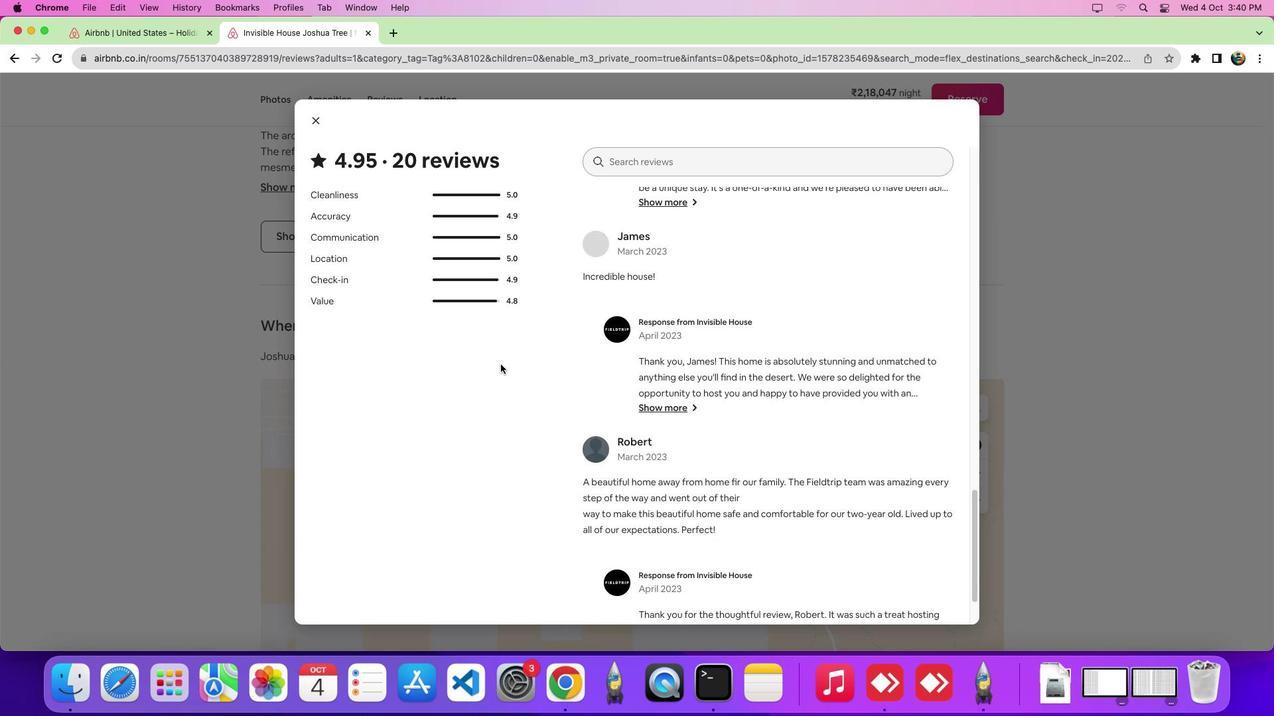 
Action: Mouse scrolled (501, 364) with delta (0, -6)
Screenshot: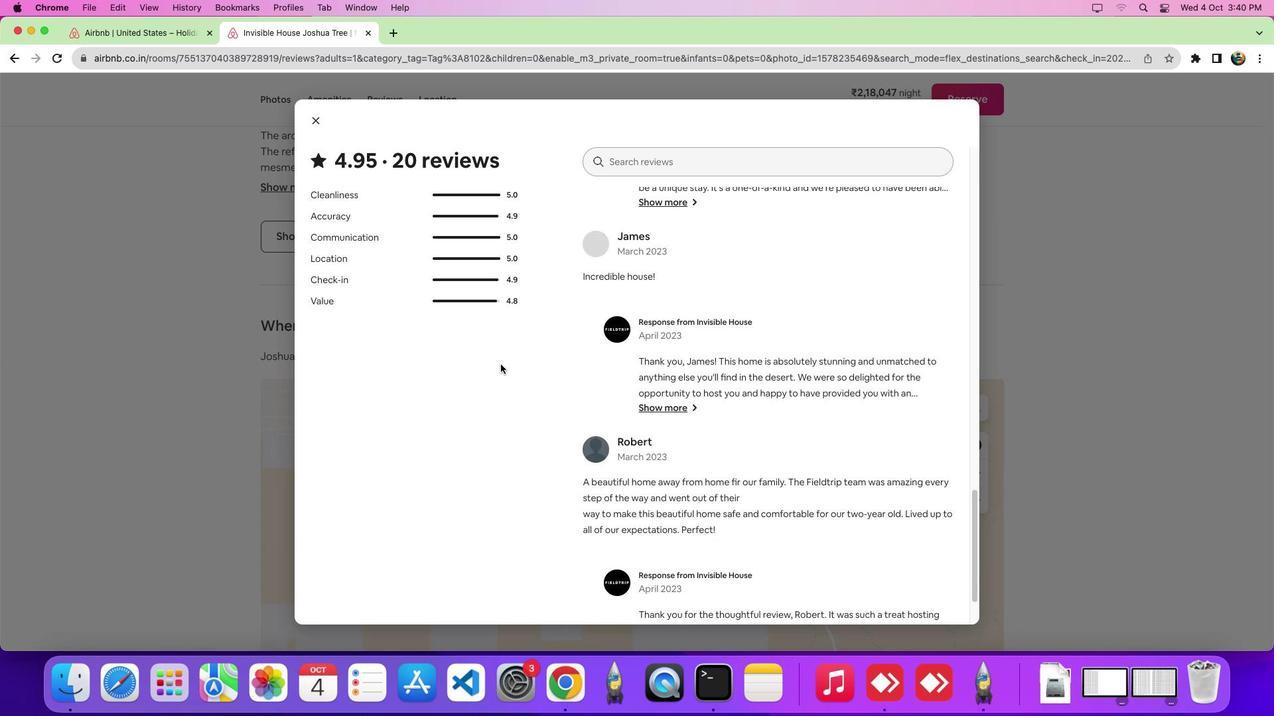 
Action: Mouse scrolled (501, 364) with delta (0, -9)
Screenshot: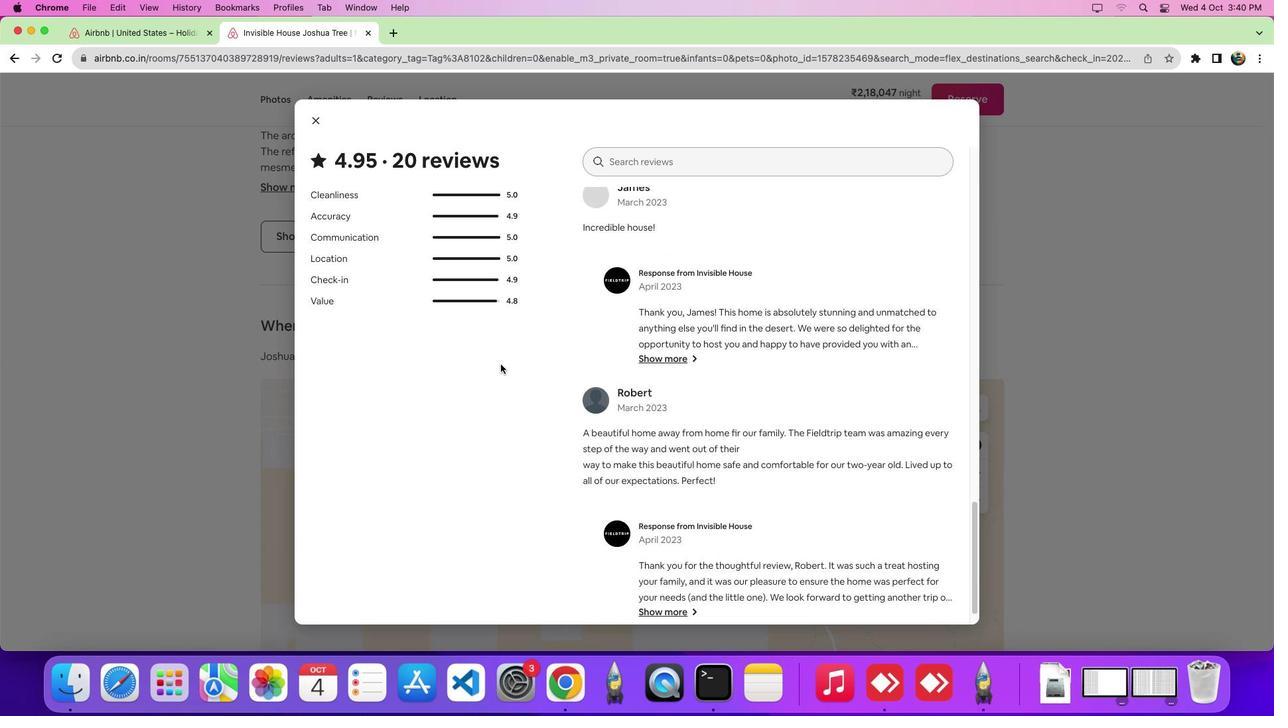 
